 Task: Add an event with the title Coffee Meeting with Key Business Mentor, date '2023/12/23', time 8:30 AM to 10:30 AMand add a description: Staff Appreciation Day is a special occasion dedicated to recognizing and honoring the hard work, dedication, and contributions of the entire staff. It is a day to express gratitude and appreciation for their efforts in making the organization successful._x000D_
_x000D_
Select event color  Peacock . Add location for the event as: 321 Damrak, Amsterdam, Netherlands, logged in from the account softage.5@softage.netand send the event invitation to softage.3@softage.net and softage.4@softage.net. Set a reminder for the event Doesn't repeat
Action: Mouse moved to (37, 136)
Screenshot: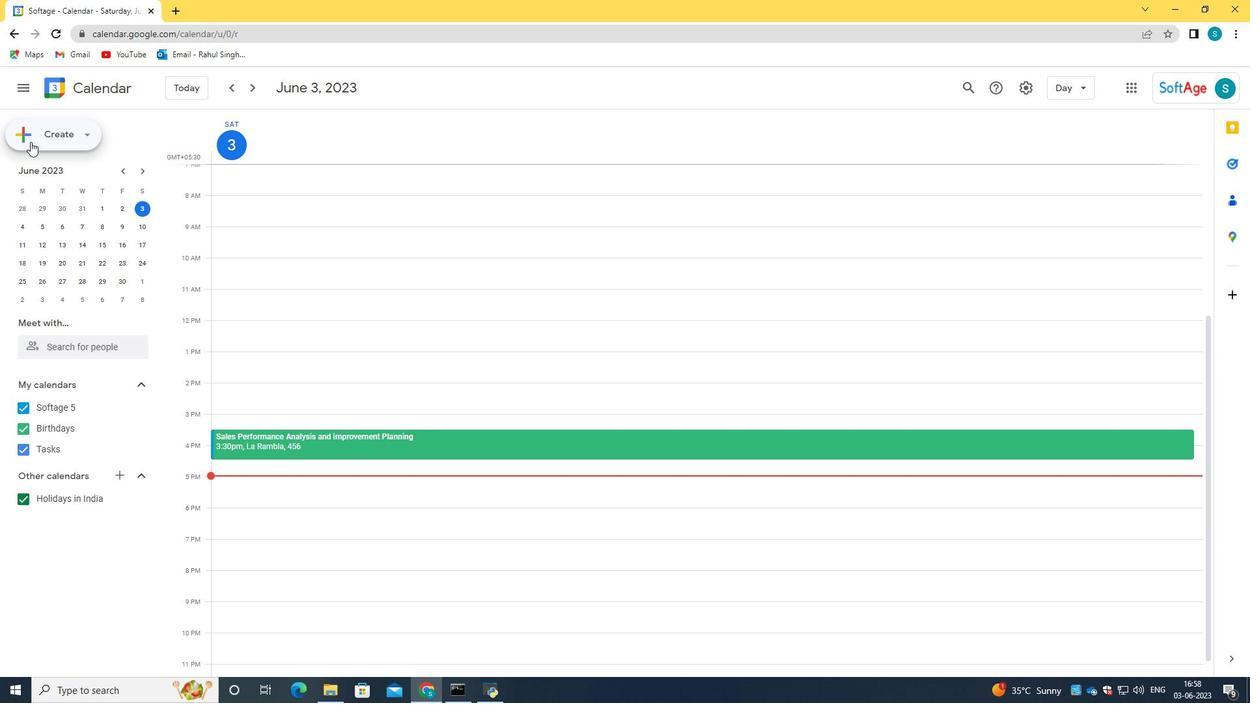 
Action: Mouse pressed left at (37, 136)
Screenshot: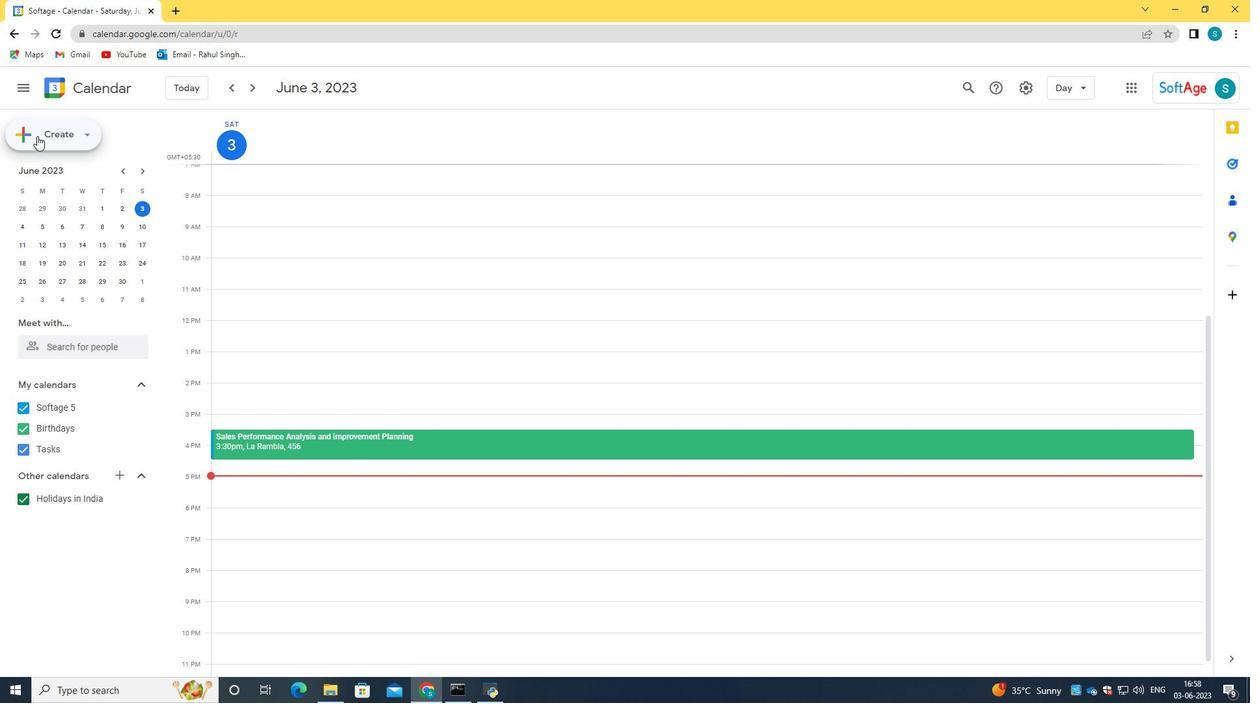 
Action: Mouse moved to (65, 179)
Screenshot: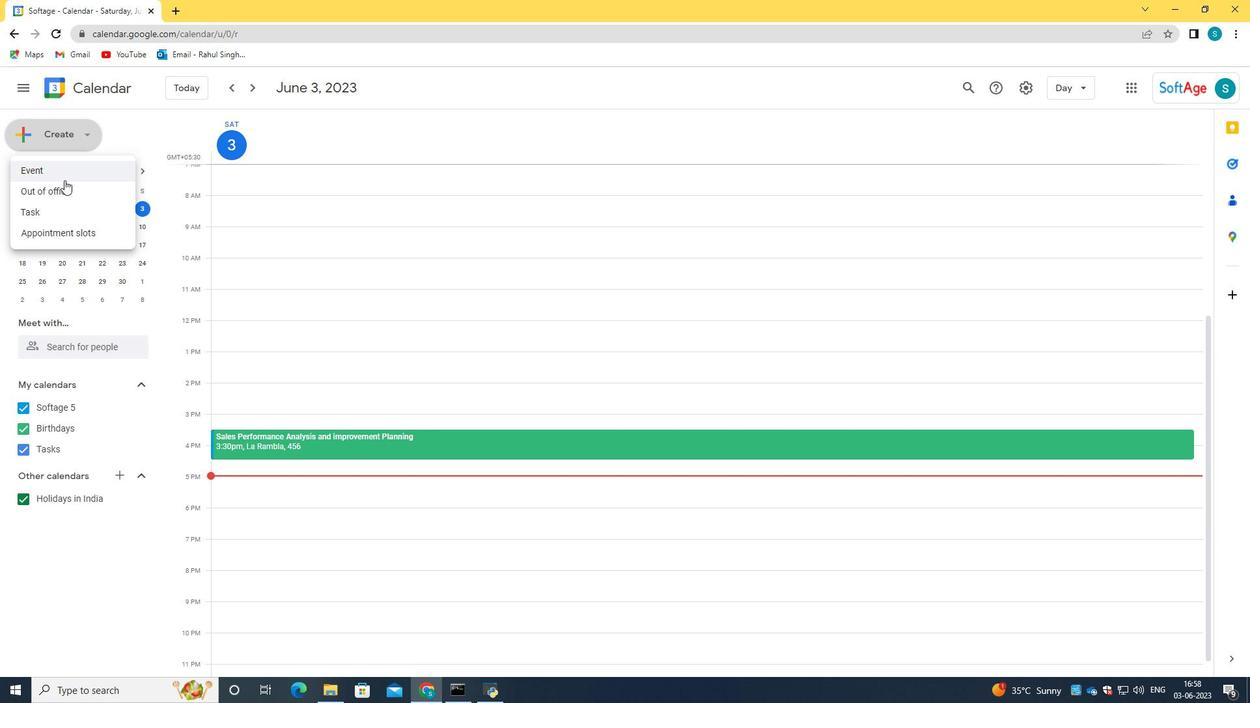 
Action: Mouse pressed left at (65, 179)
Screenshot: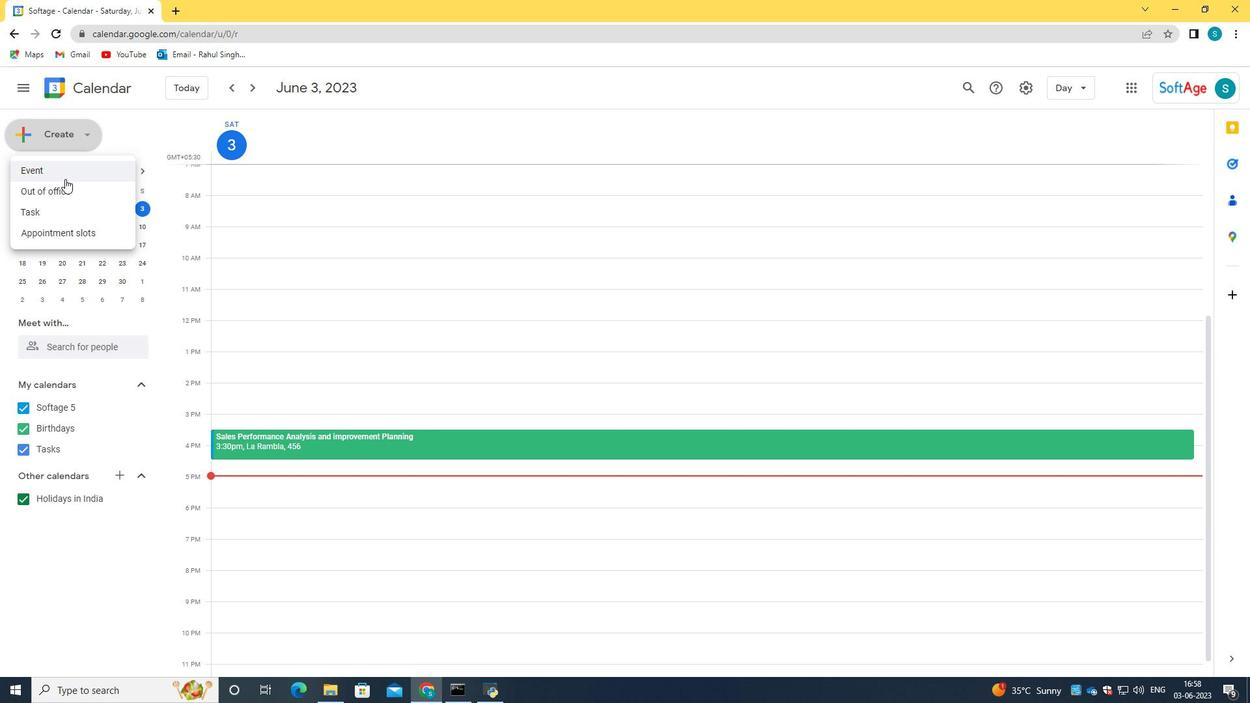 
Action: Mouse moved to (636, 250)
Screenshot: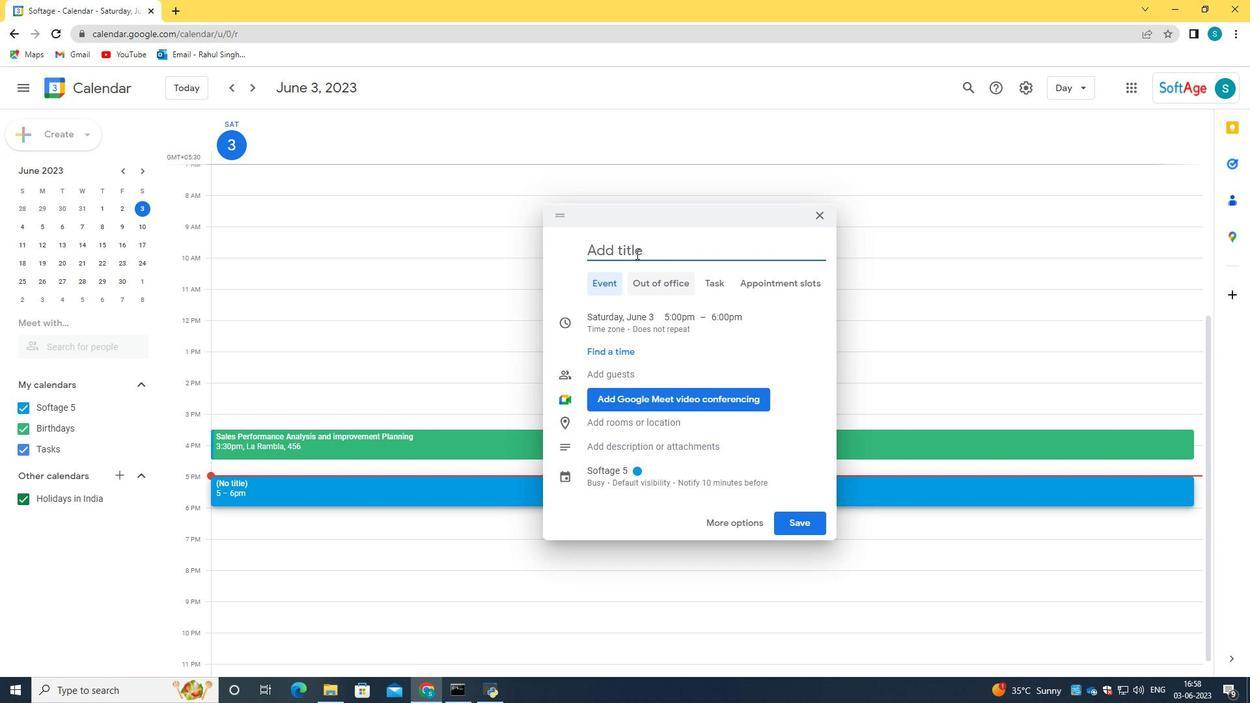 
Action: Mouse pressed left at (636, 250)
Screenshot: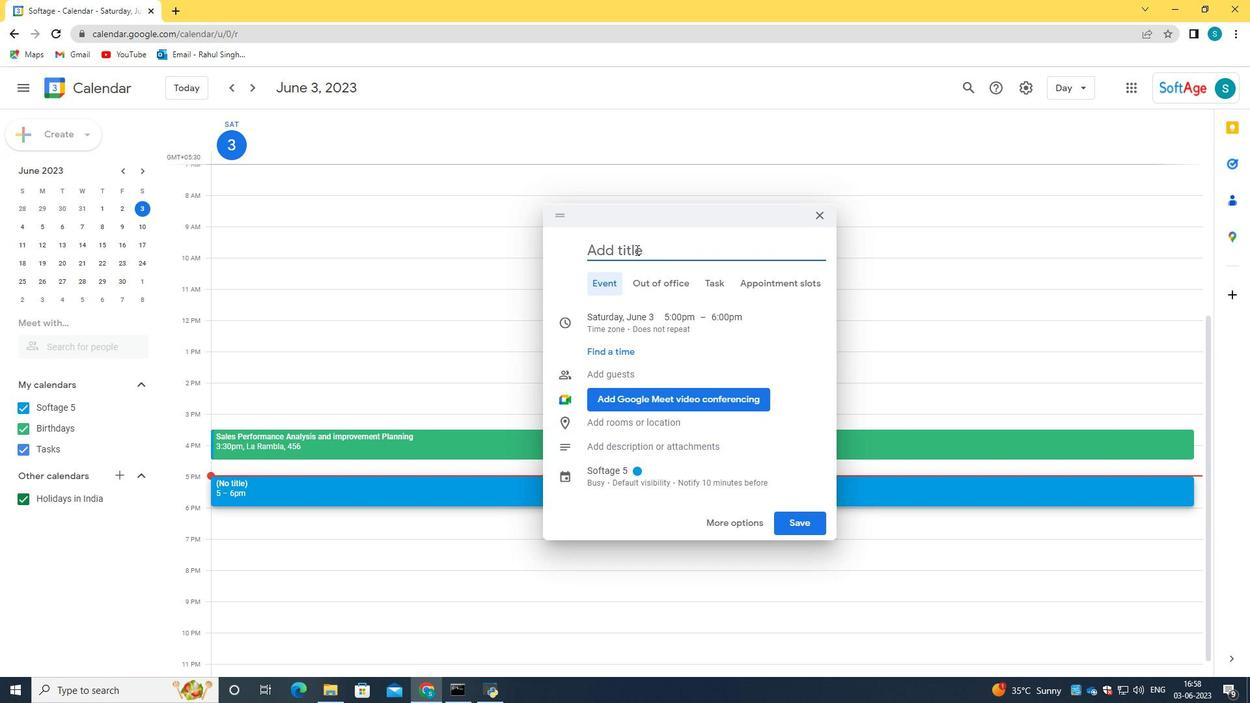 
Action: Key pressed <Key.caps_lock>C<Key.caps_lock>offee<Key.space><Key.caps_lock>M<Key.caps_lock>eeting<Key.space>with<Key.space>key<Key.space><Key.caps_lock>B<Key.caps_lock>usiness<Key.space><Key.caps_lock>M<Key.caps_lock>entor,<Key.backspace>
Screenshot: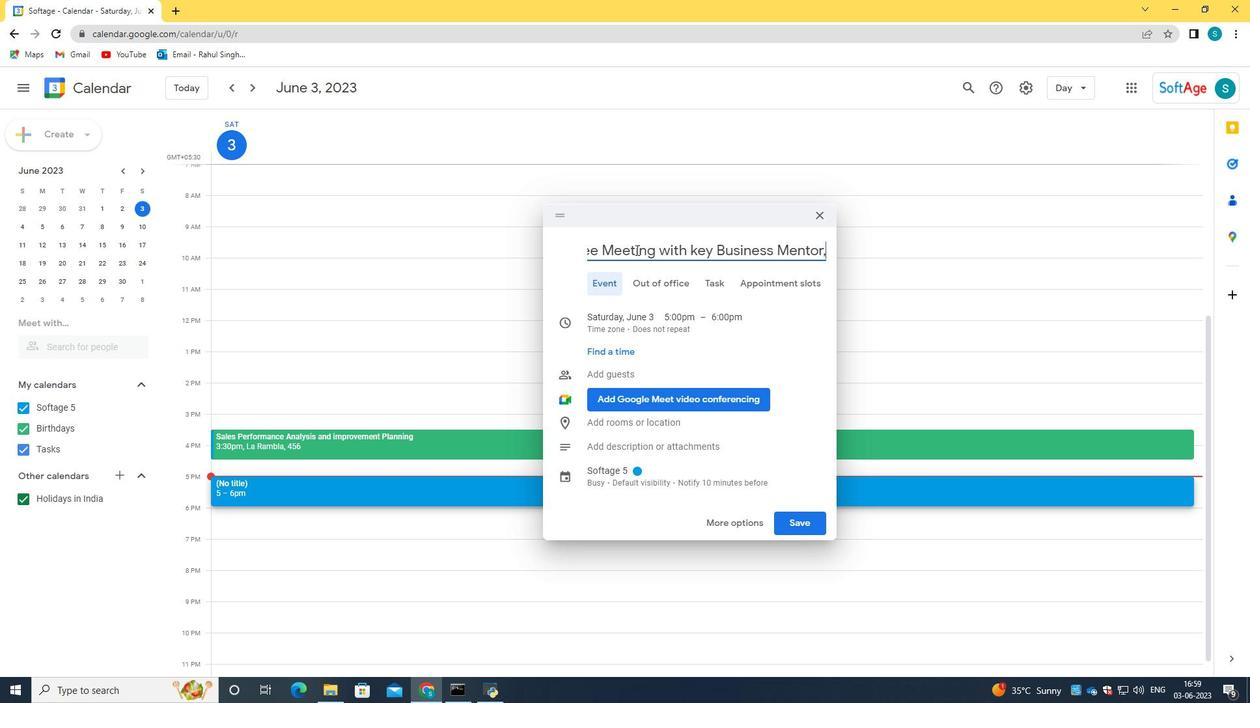 
Action: Mouse moved to (735, 522)
Screenshot: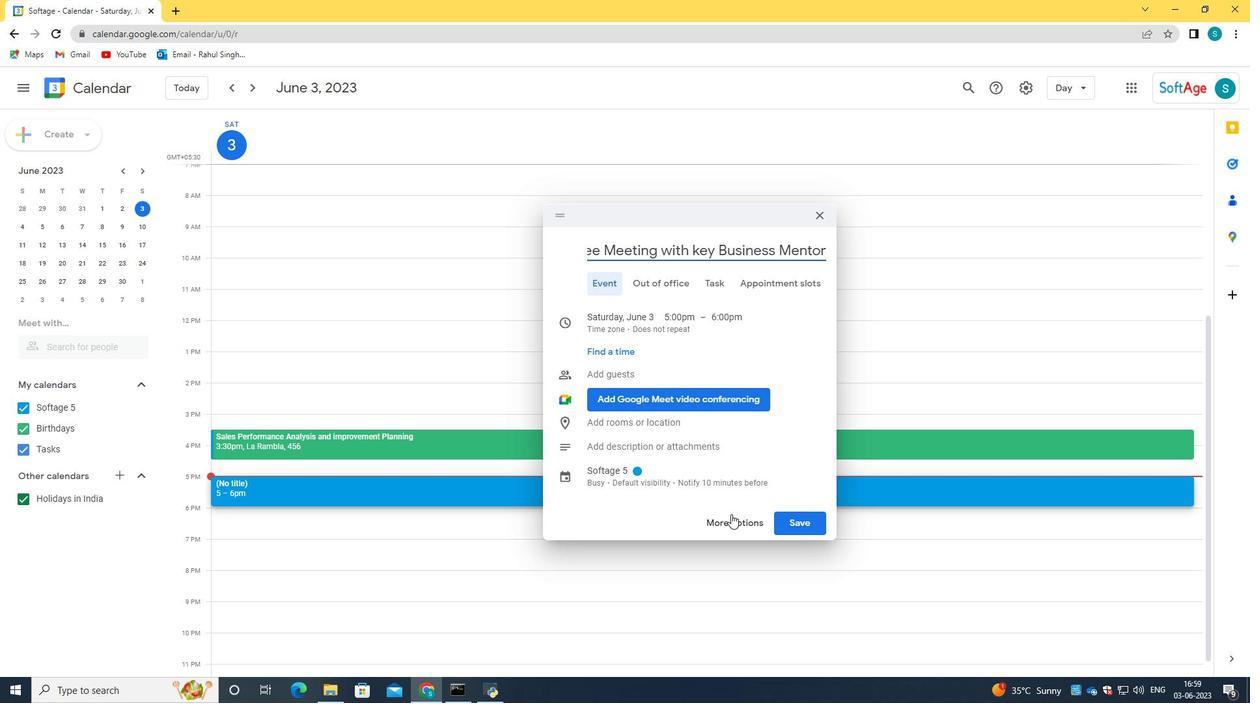 
Action: Mouse pressed left at (735, 522)
Screenshot: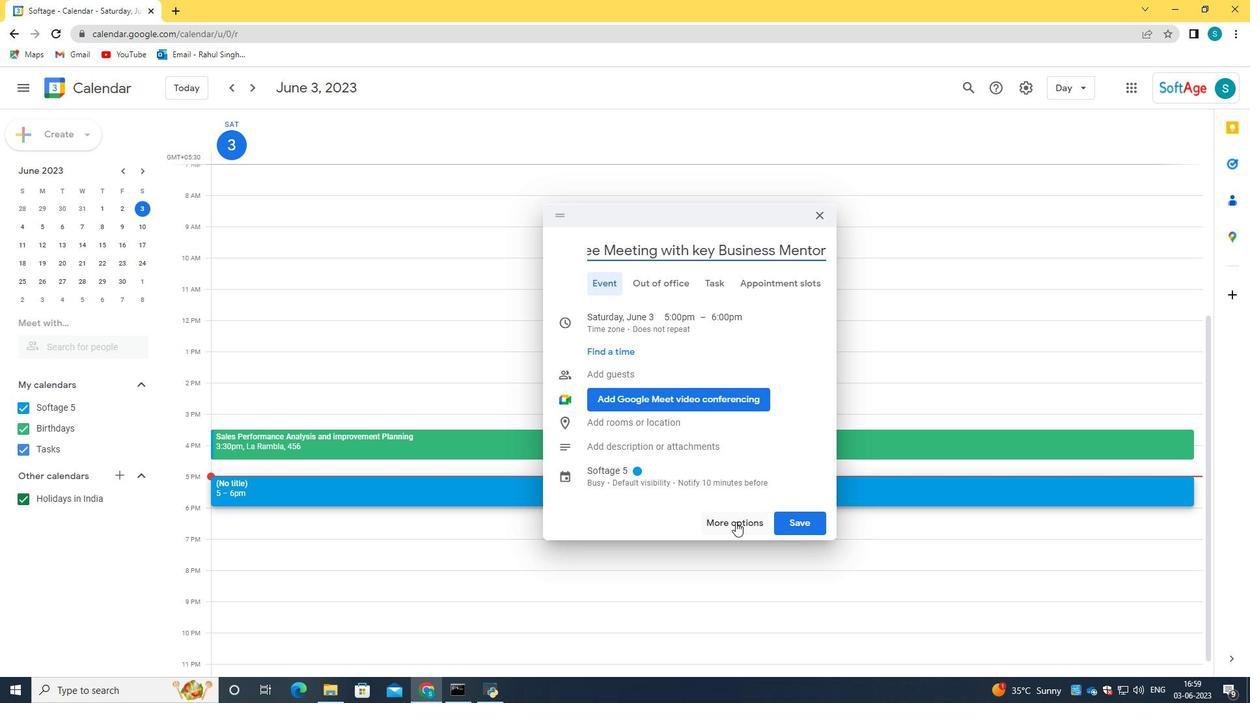 
Action: Mouse moved to (83, 130)
Screenshot: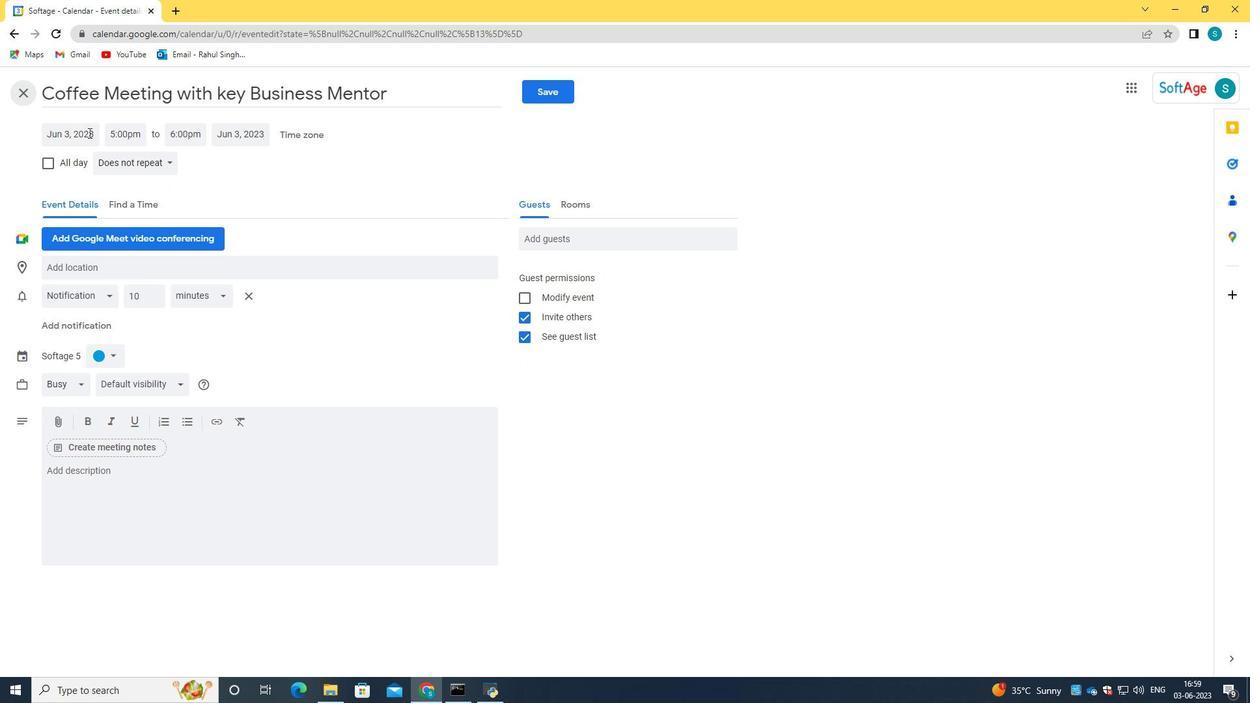 
Action: Mouse pressed left at (83, 130)
Screenshot: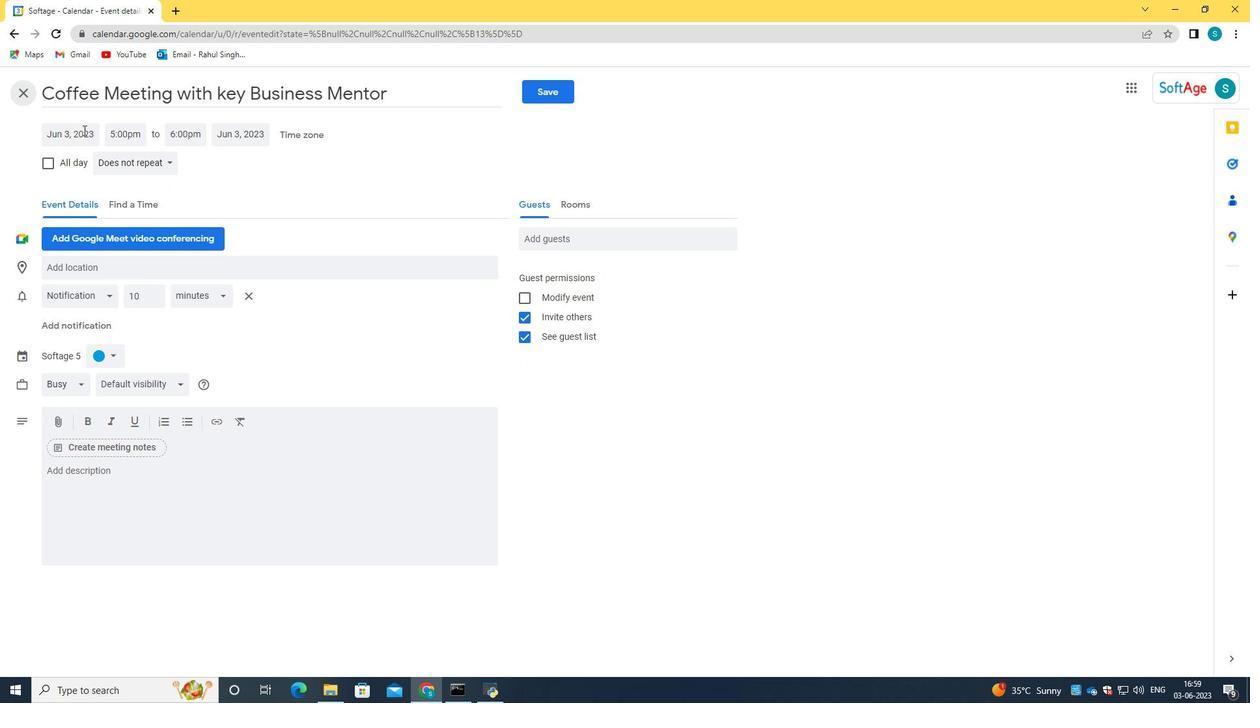 
Action: Key pressed 2023/12/23<Key.tab>08<Key.shift_r>:30am<Key.tab>10<Key.shift_r>:30<Key.space>am
Screenshot: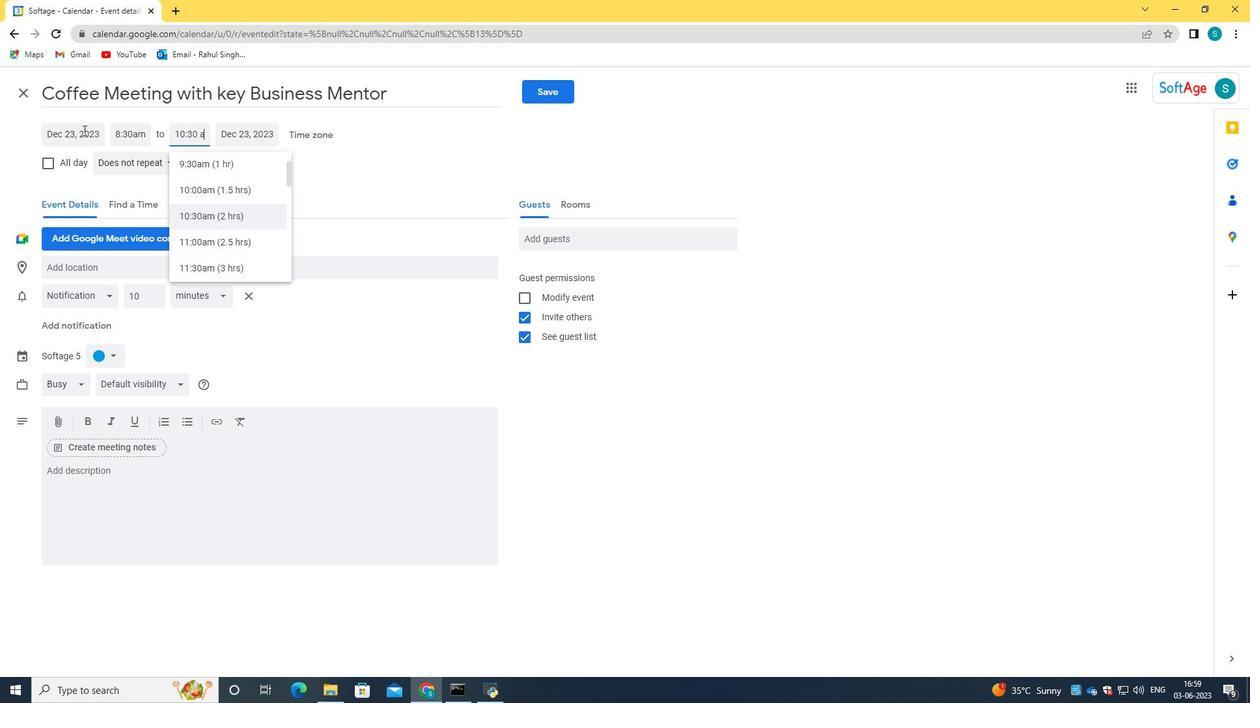 
Action: Mouse moved to (215, 223)
Screenshot: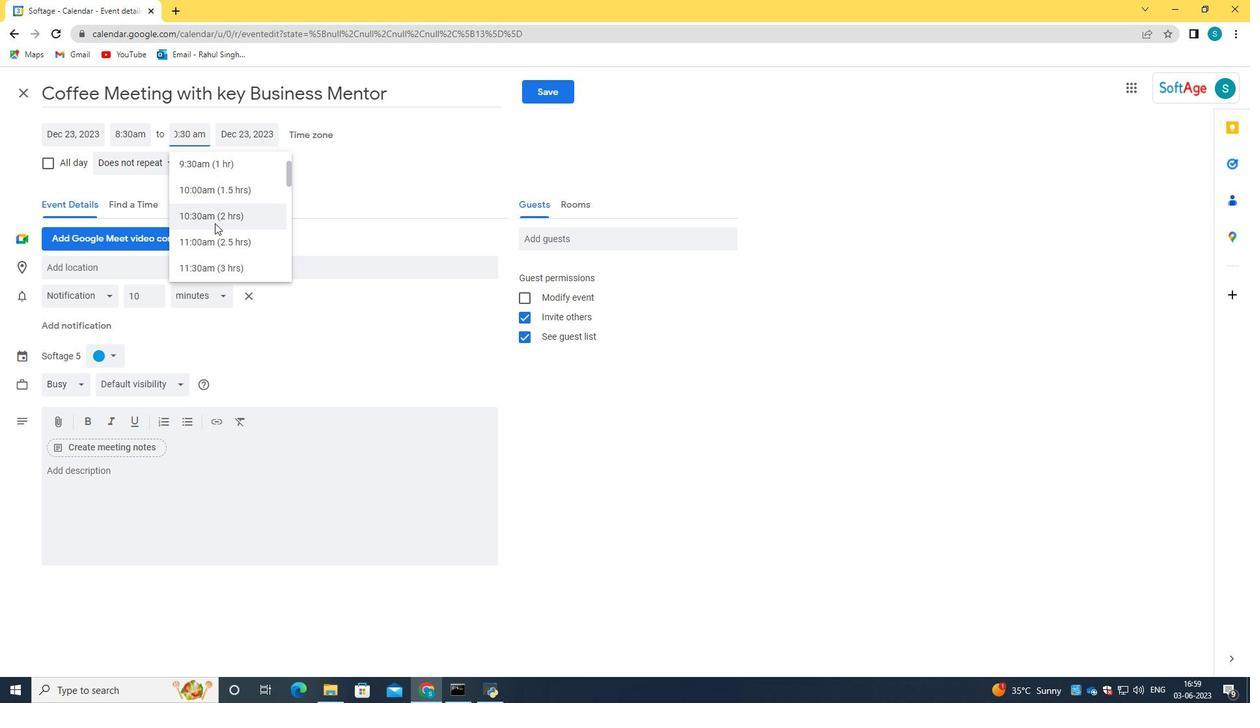 
Action: Mouse pressed left at (215, 223)
Screenshot: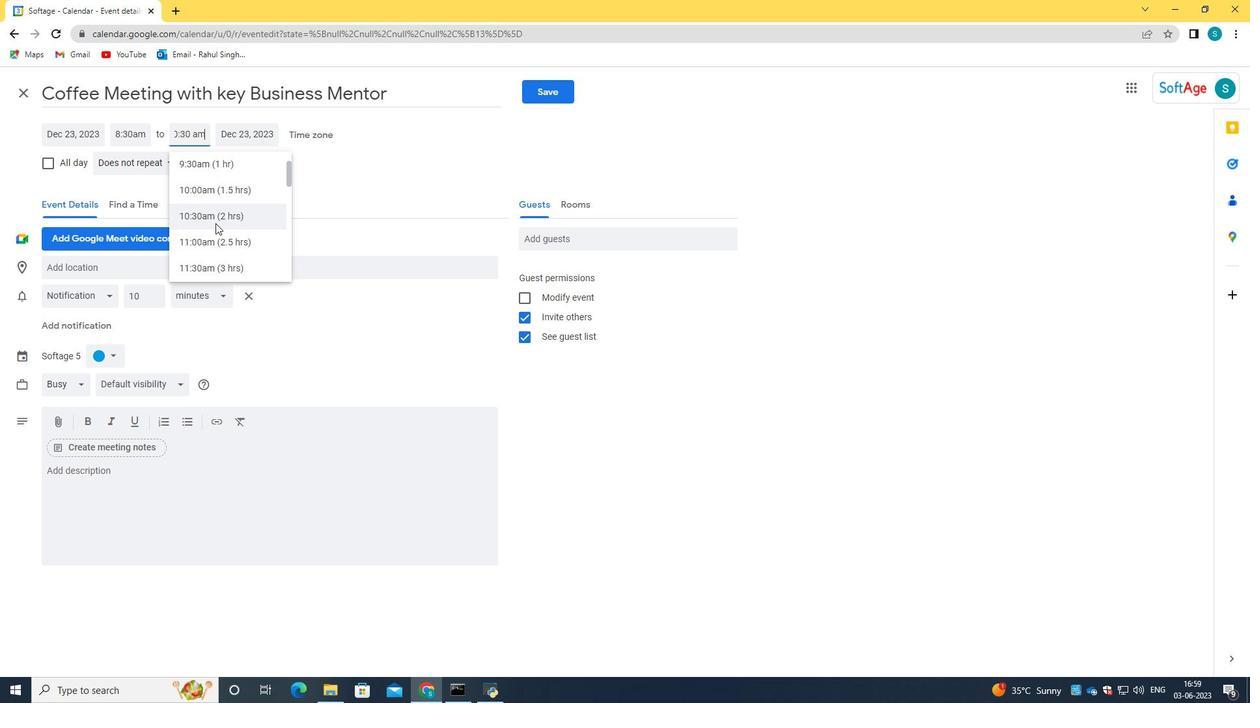 
Action: Mouse moved to (213, 492)
Screenshot: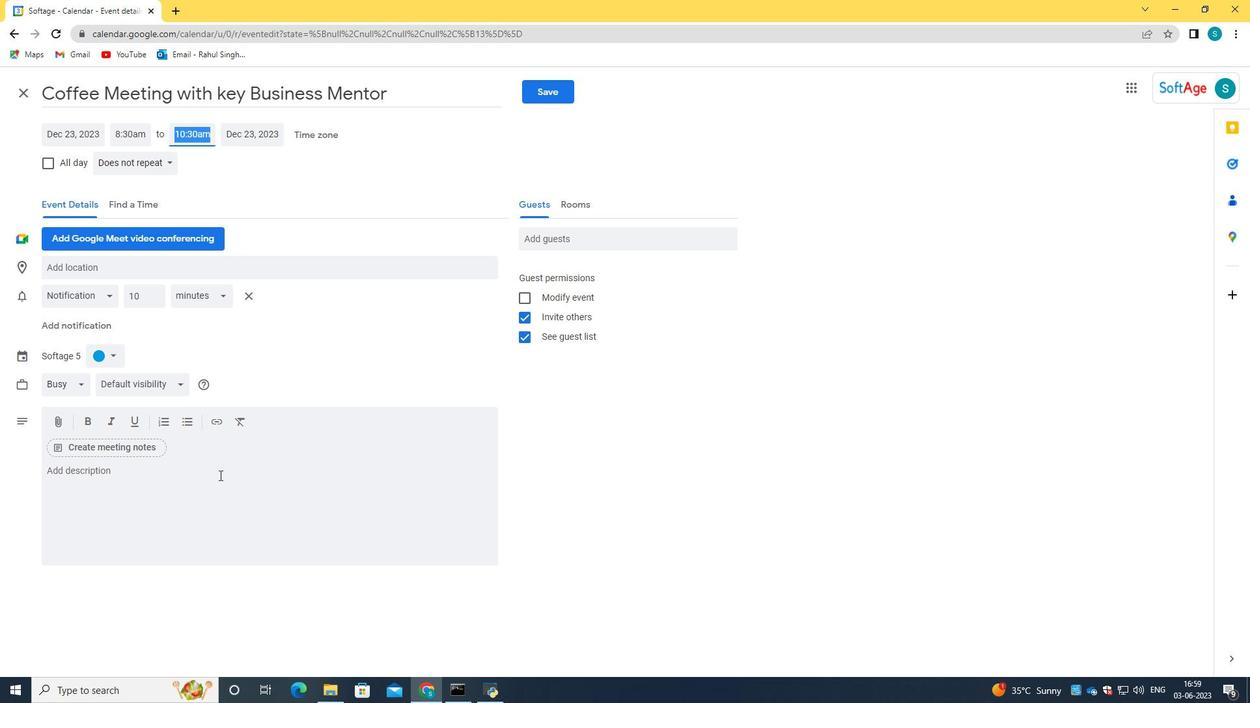 
Action: Mouse pressed left at (213, 492)
Screenshot: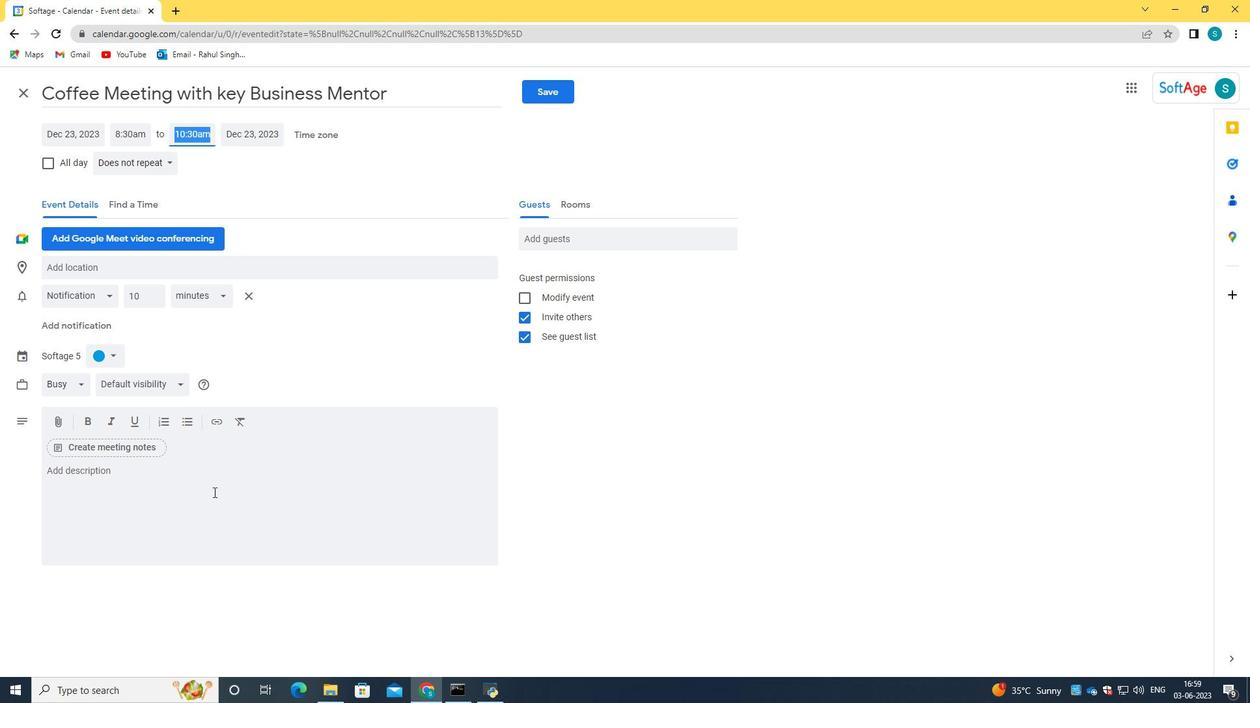 
Action: Key pressed <Key.caps_lock>S<Key.caps_lock>tagfg<Key.backspace><Key.backspace><Key.backspace>ff<Key.space>a<Key.backspace><Key.caps_lock>A<Key.caps_lock>ppreciation<Key.space><Key.caps_lock>D<Key.caps_lock>ay<Key.space>is<Key.space>a<Key.space>special<Key.space>occasion<Key.space>dedicated<Key.space>to<Key.space>recognizing<Key.space>and<Key.space>honoring<Key.space><Key.backspace><Key.backspace><Key.backspace><Key.backspace><Key.backspace>ring<Key.space>the<Key.backspace>e<Key.space>hard<Key.space>work,<Key.space>dedication,<Key.space>and<Key.space>contributin<Key.backspace>ons<Key.space>of<Key.space>the<Key.space>entire<Key.space>staff.<Key.space><Key.caps_lock>I<Key.caps_lock>t<Key.space>is<Key.space>a<Key.space>day<Key.space>to<Key.space>express<Key.space>gratitusd<Key.backspace><Key.backspace>de<Key.space>and<Key.space>appreciation<Key.space>for<Key.space>thie<Key.backspace><Key.backspace>eir<Key.space>efforts<Key.space>in<Key.space>making<Key.space>the<Key.space>organization<Key.space><Key.caps_lock><Key.caps_lock>successful.
Screenshot: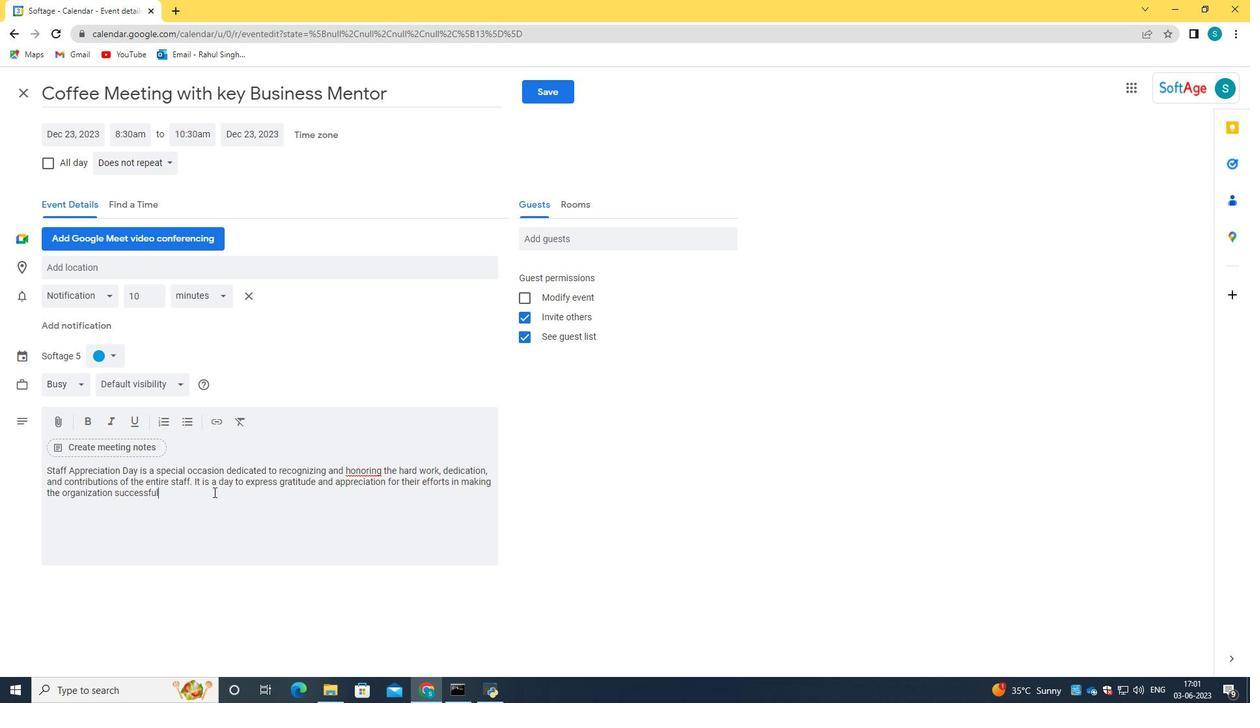 
Action: Mouse moved to (97, 353)
Screenshot: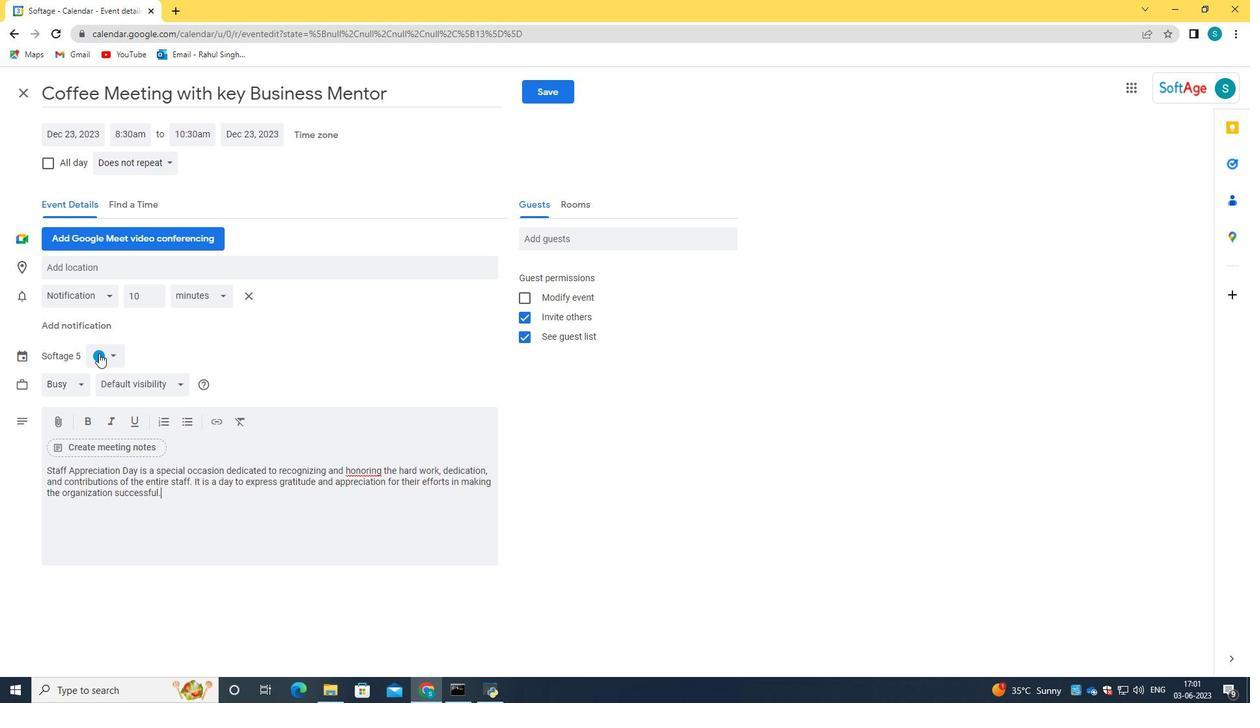 
Action: Mouse pressed left at (97, 353)
Screenshot: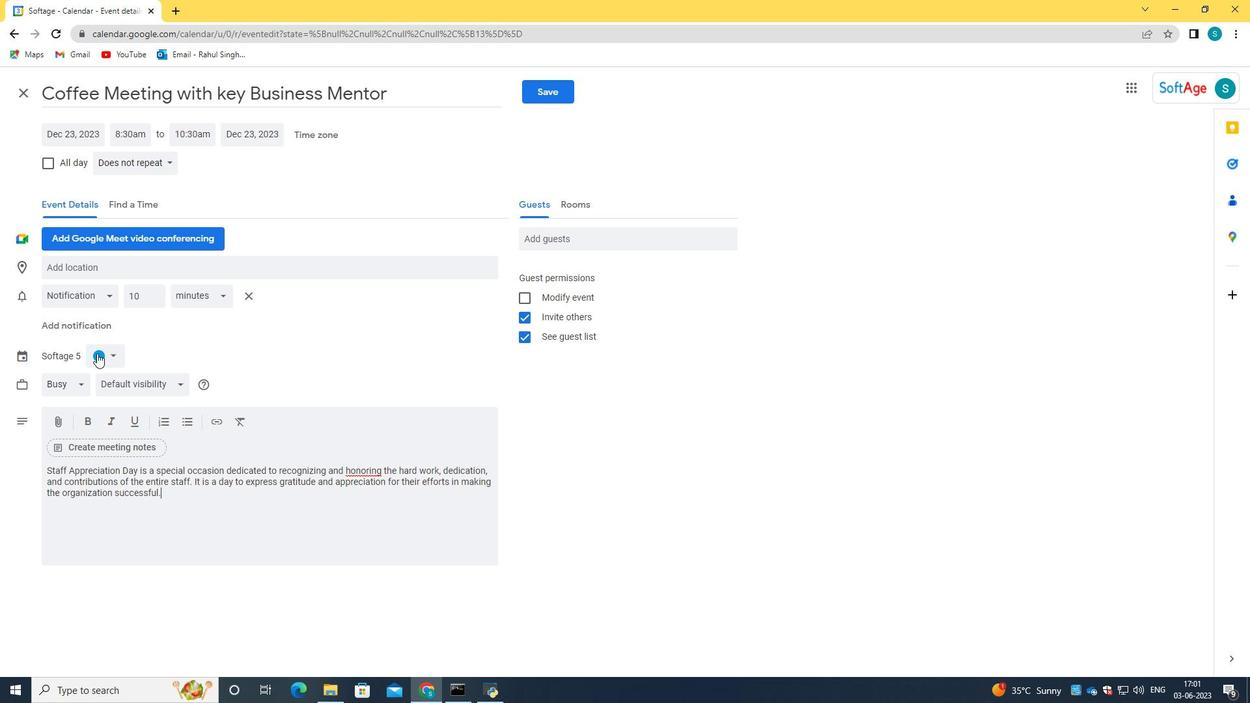 
Action: Mouse moved to (98, 406)
Screenshot: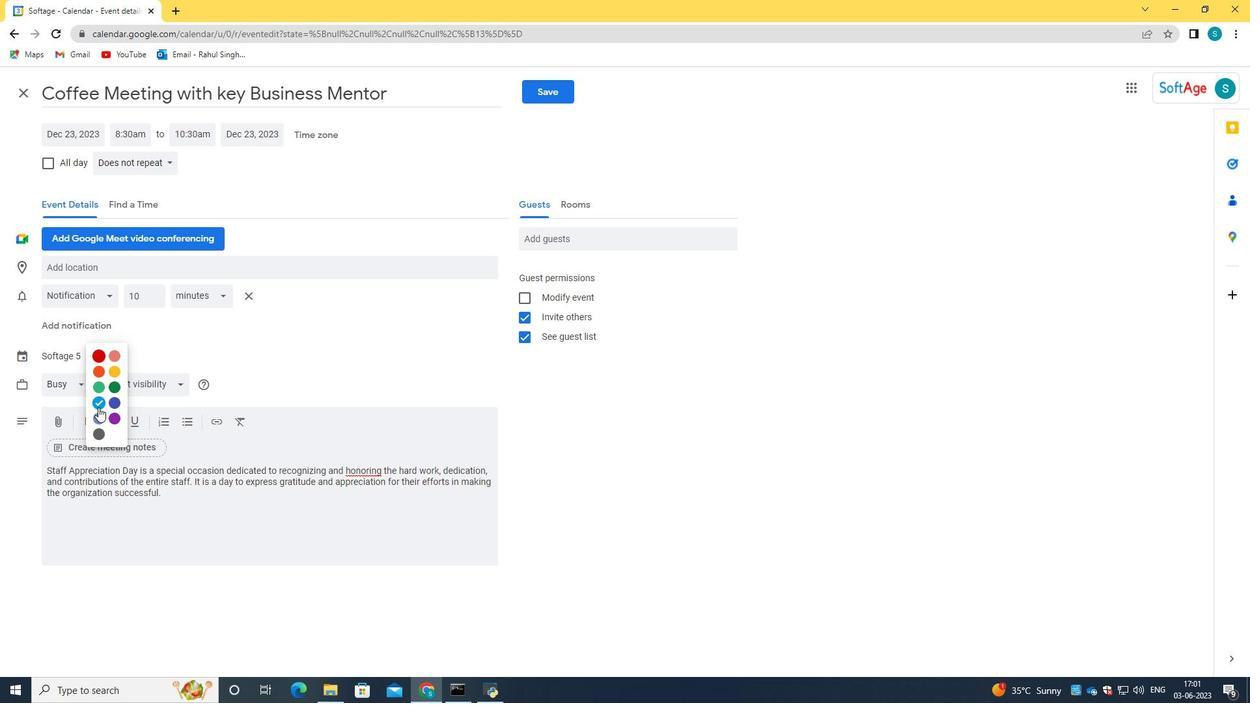 
Action: Mouse pressed left at (98, 406)
Screenshot: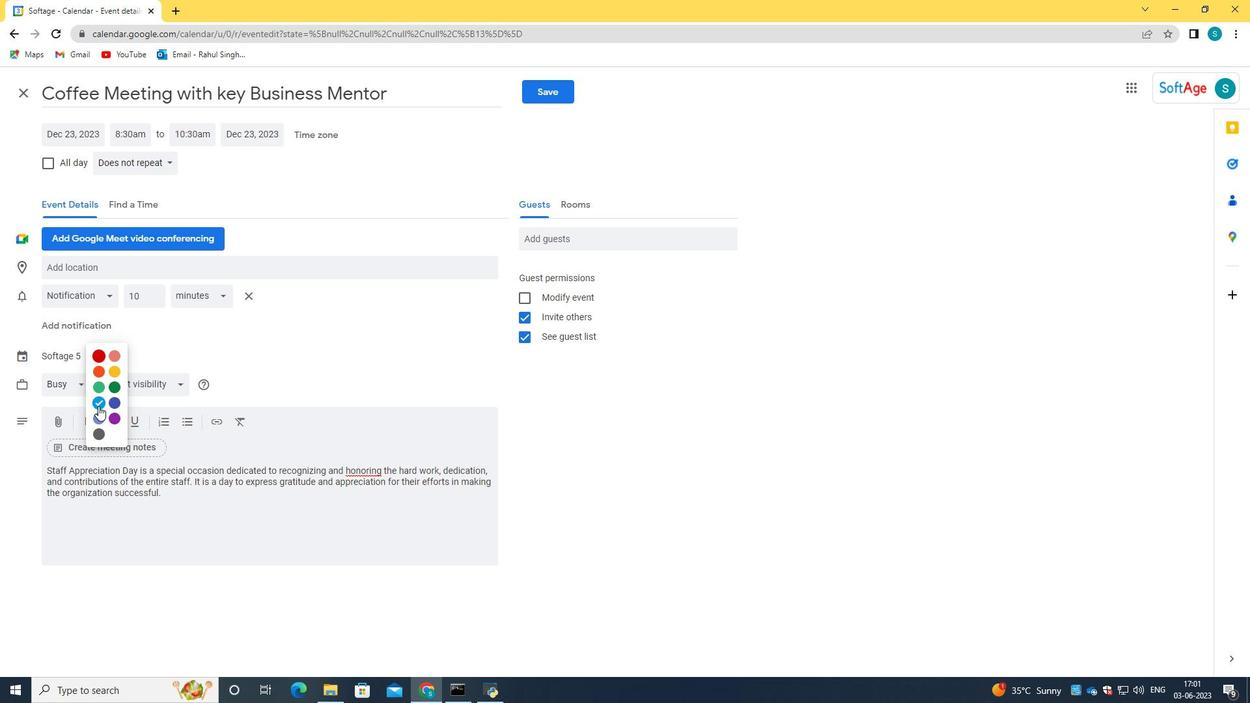 
Action: Mouse moved to (138, 275)
Screenshot: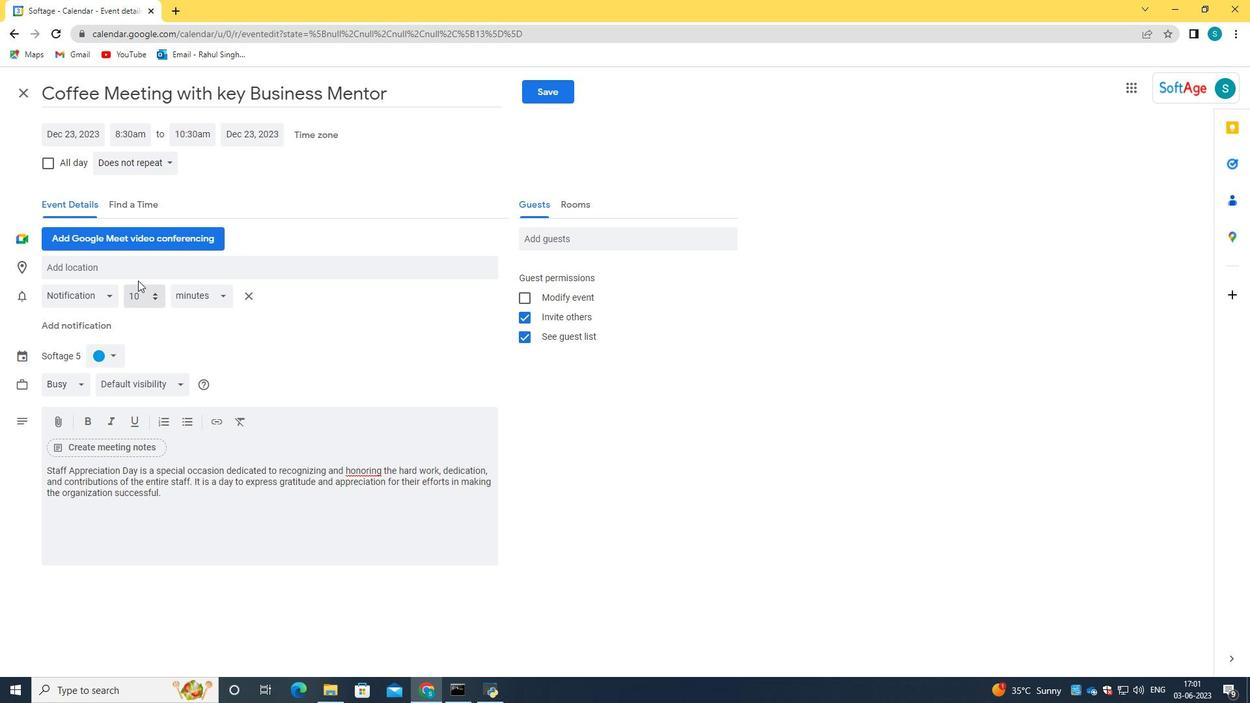 
Action: Mouse pressed left at (138, 275)
Screenshot: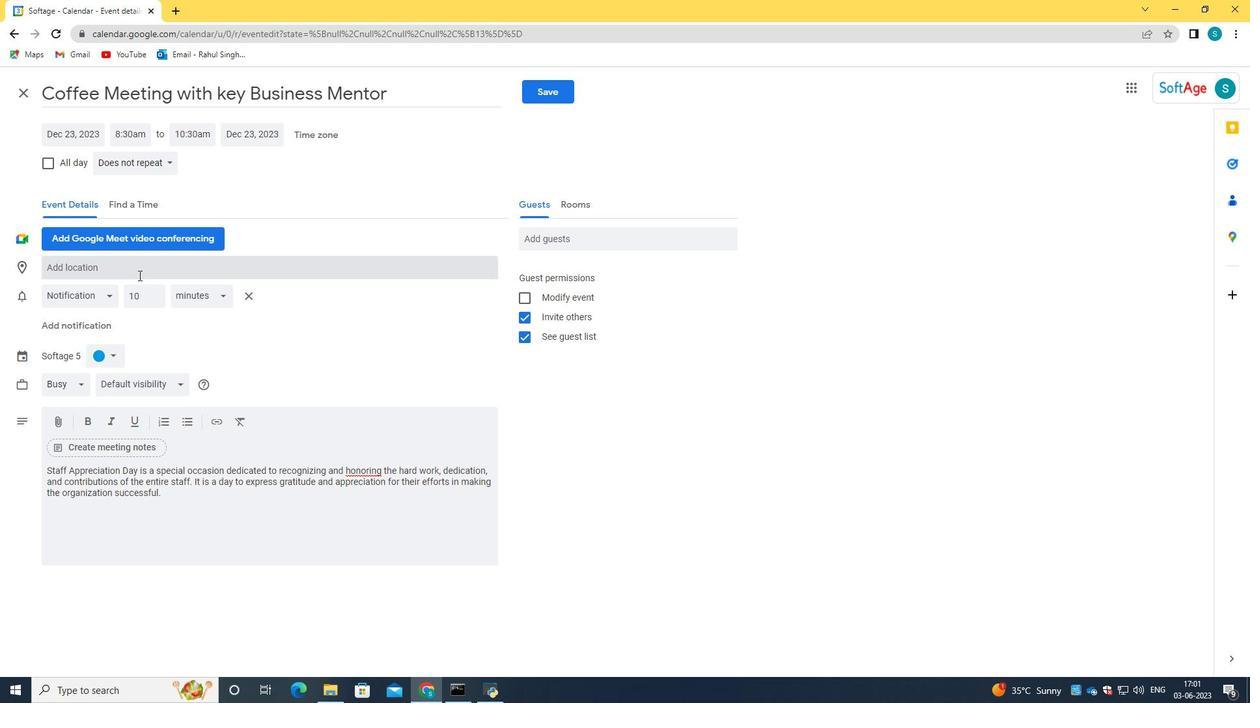 
Action: Key pressed 321<Key.space><Key.caps_lock>D<Key.caps_lock>amrak,<Key.space><Key.caps_lock>A<Key.caps_lock>msterdam,<Key.space><Key.caps_lock>N<Key.caps_lock>etharlands
Screenshot: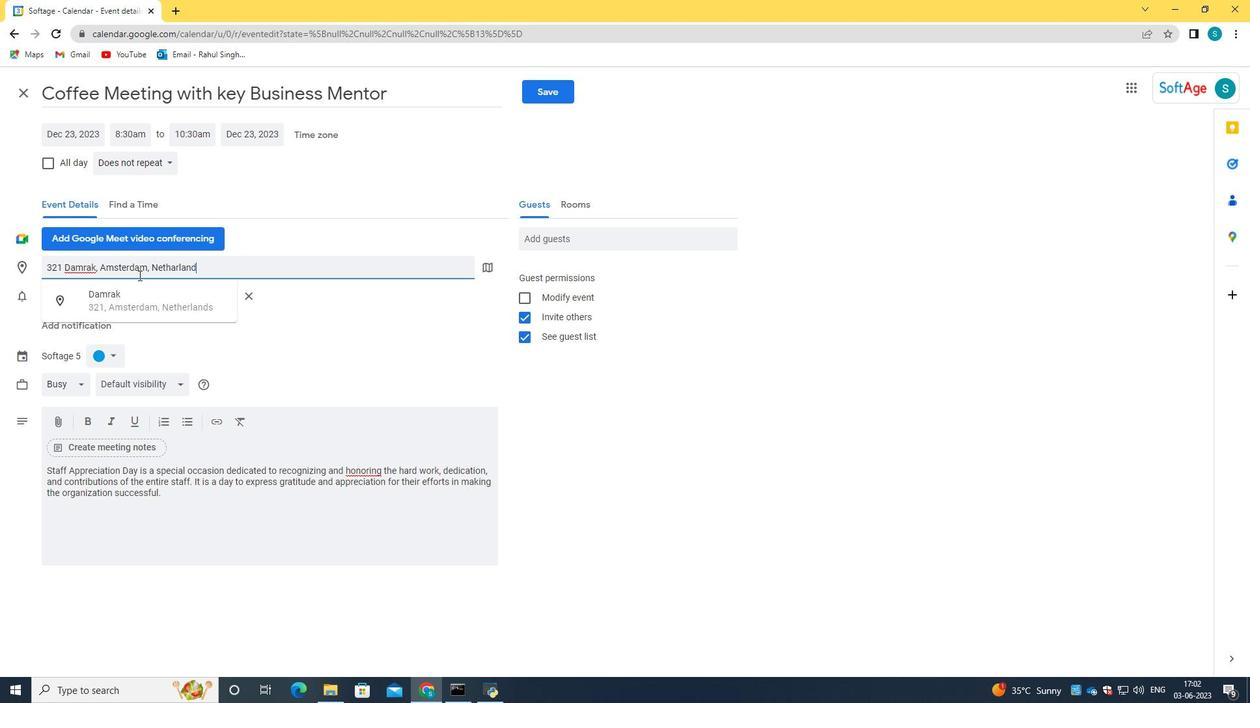 
Action: Mouse moved to (162, 307)
Screenshot: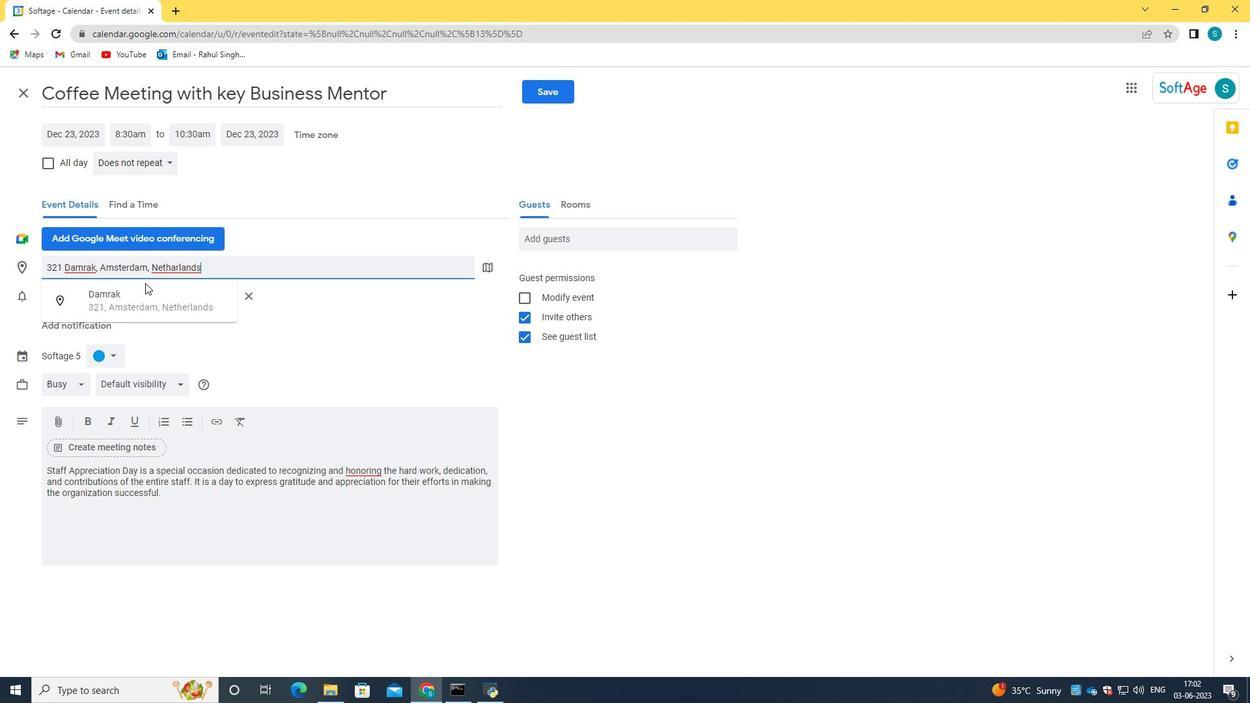 
Action: Mouse pressed left at (162, 307)
Screenshot: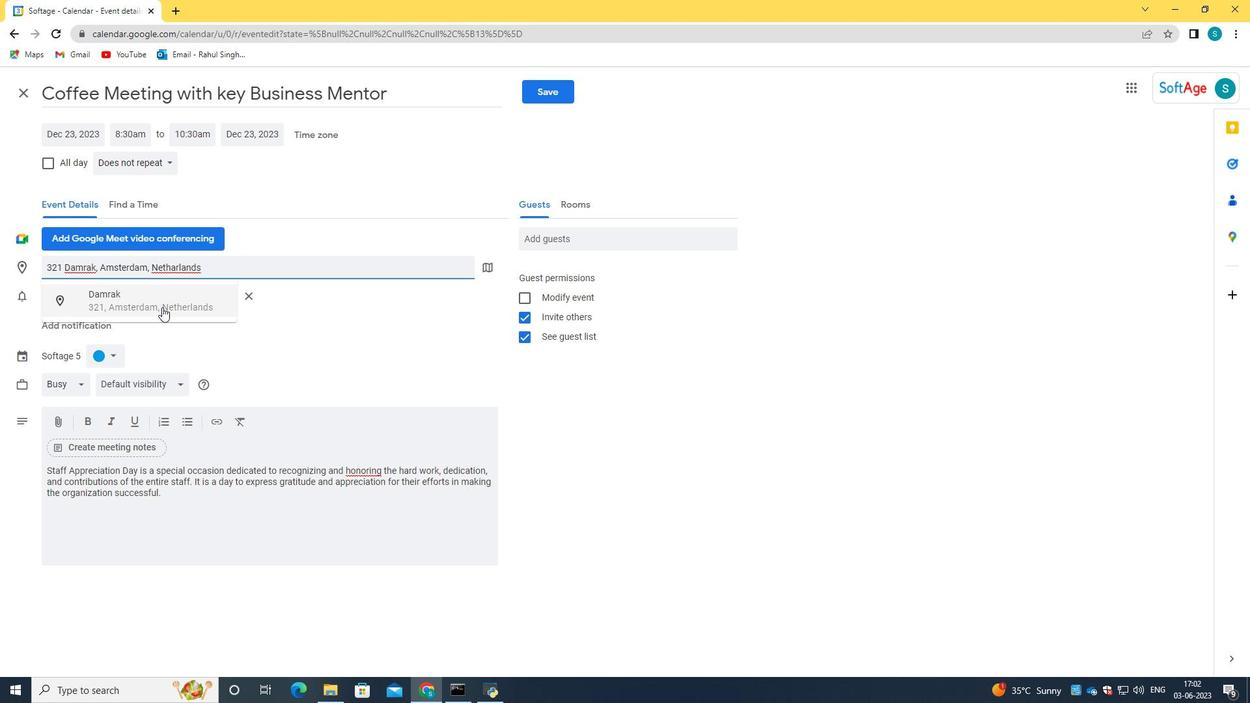 
Action: Mouse moved to (584, 244)
Screenshot: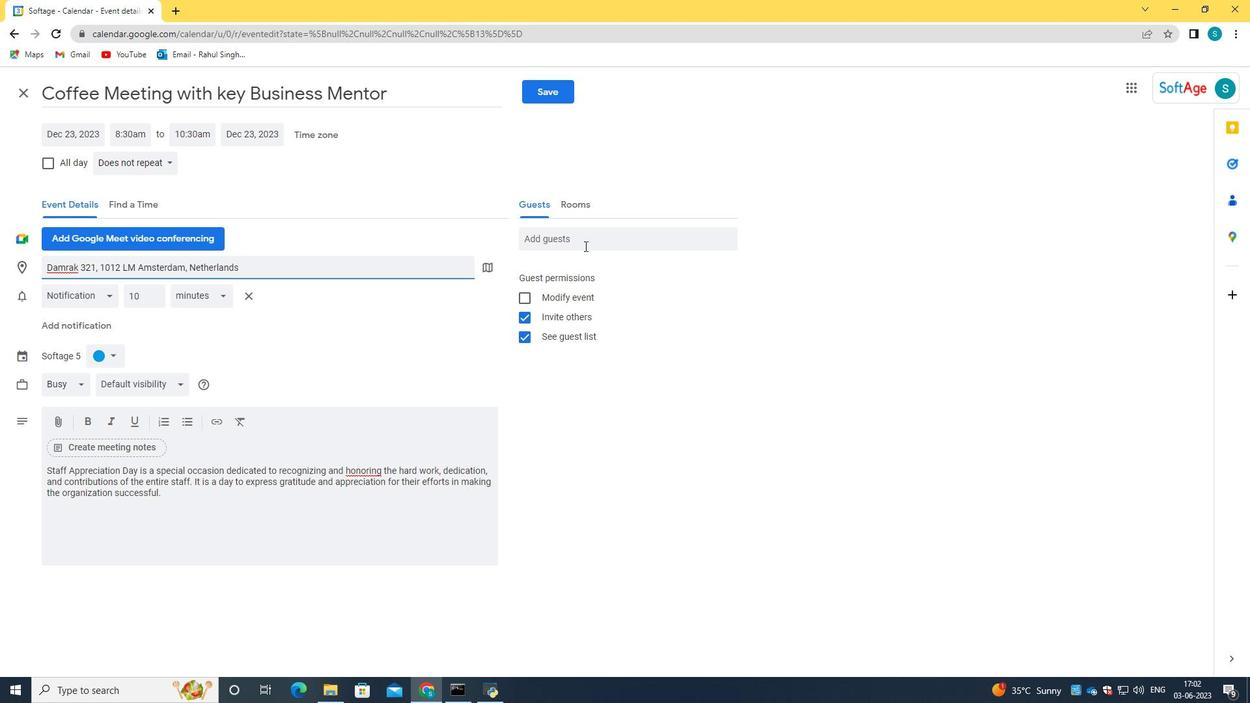 
Action: Mouse pressed left at (584, 244)
Screenshot: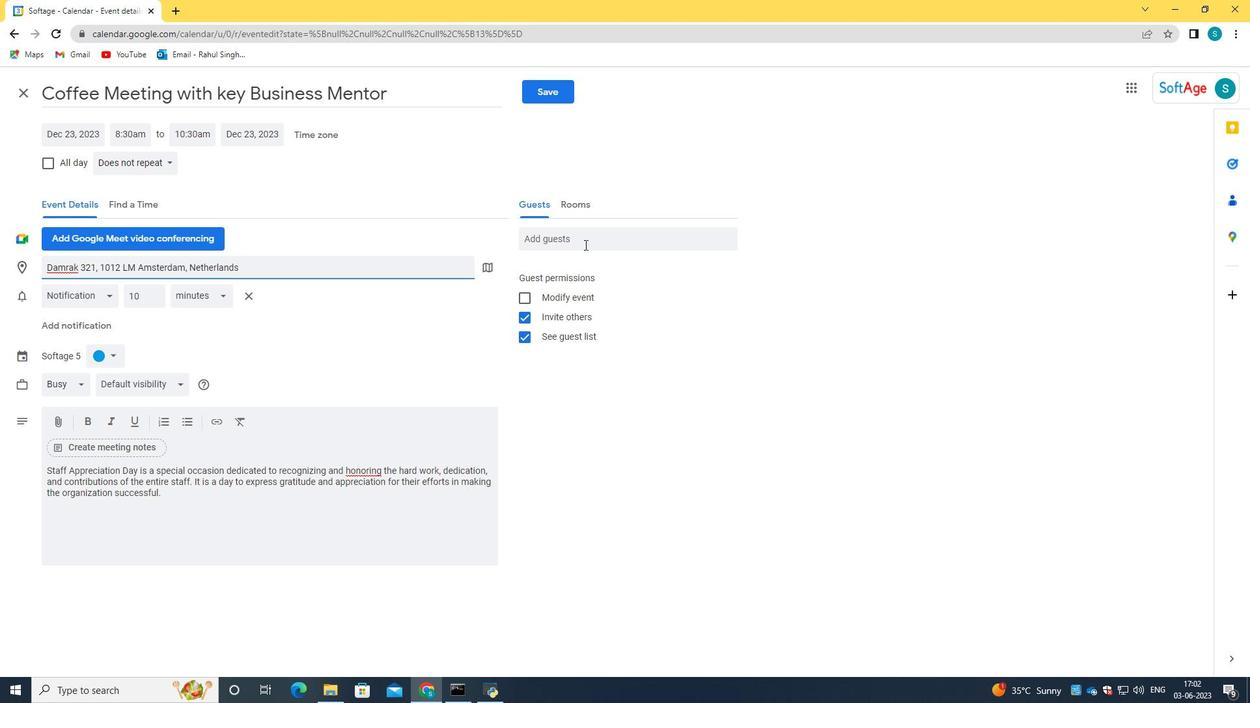 
Action: Key pressed softage.3<Key.shift>@softage.net<Key.tab>softage.4<Key.shift>@sooftage.net
Screenshot: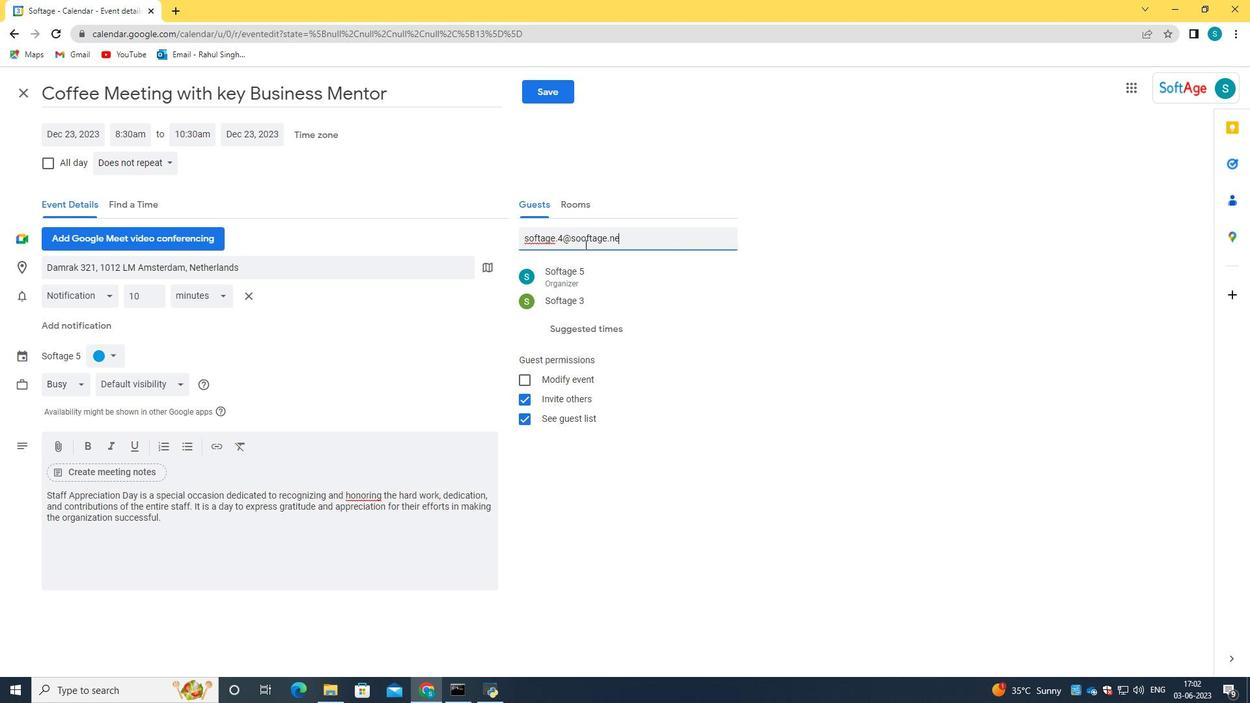 
Action: Mouse moved to (623, 279)
Screenshot: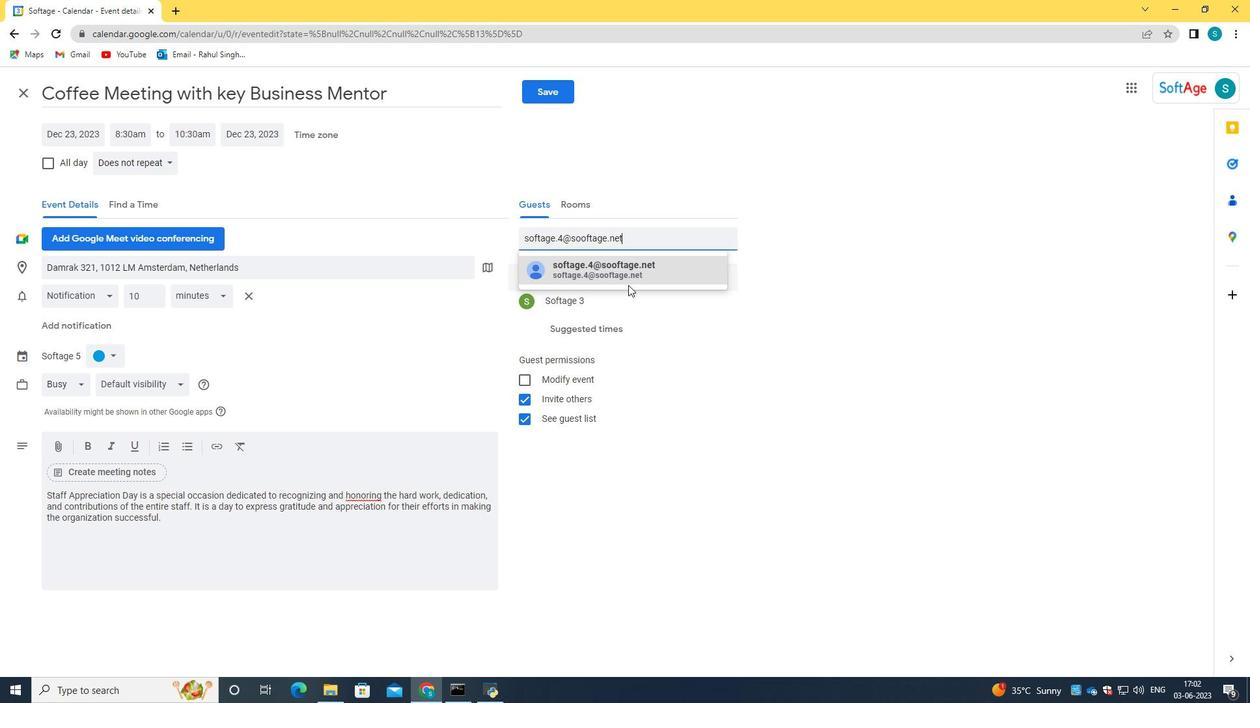 
Action: Mouse pressed left at (623, 279)
Screenshot: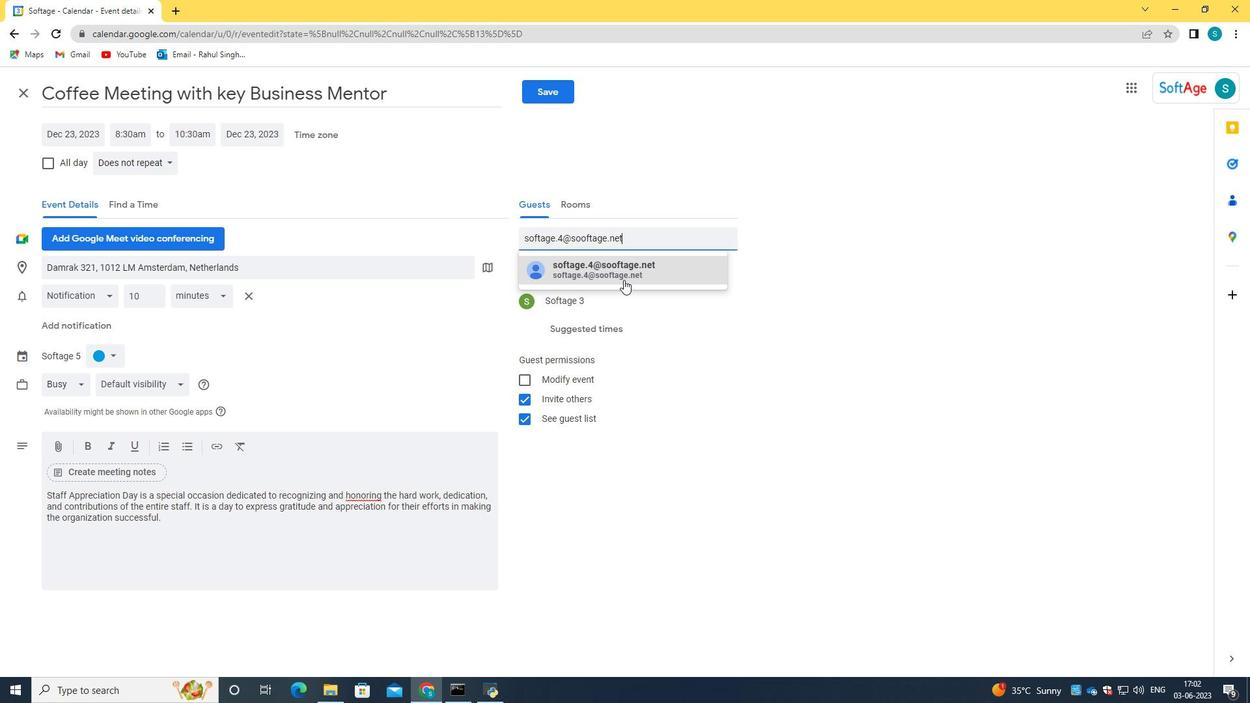 
Action: Mouse moved to (715, 322)
Screenshot: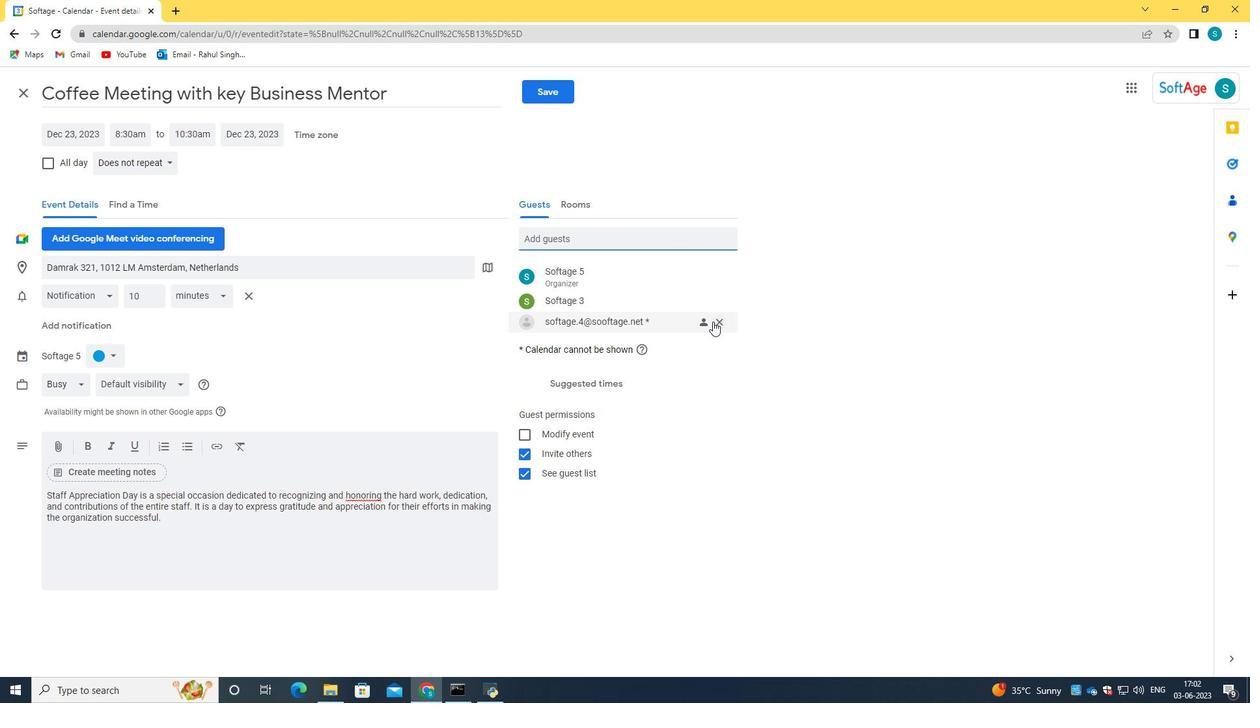 
Action: Mouse pressed left at (715, 322)
Screenshot: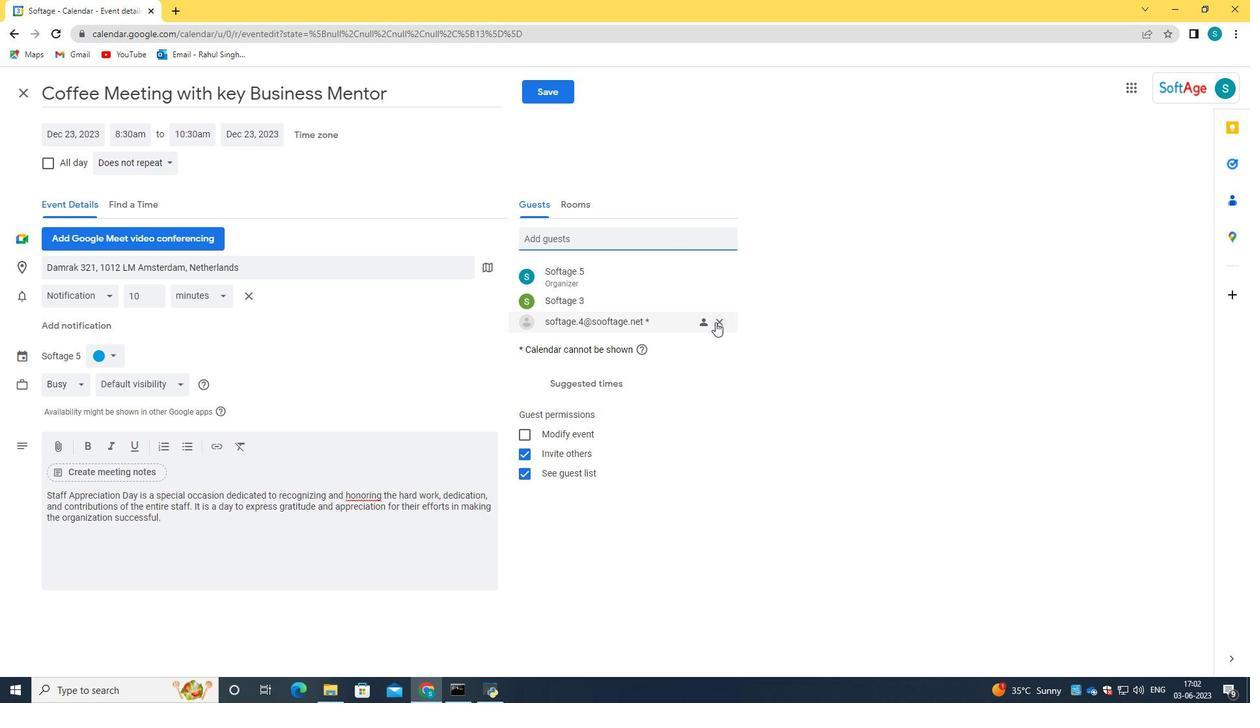 
Action: Mouse moved to (580, 237)
Screenshot: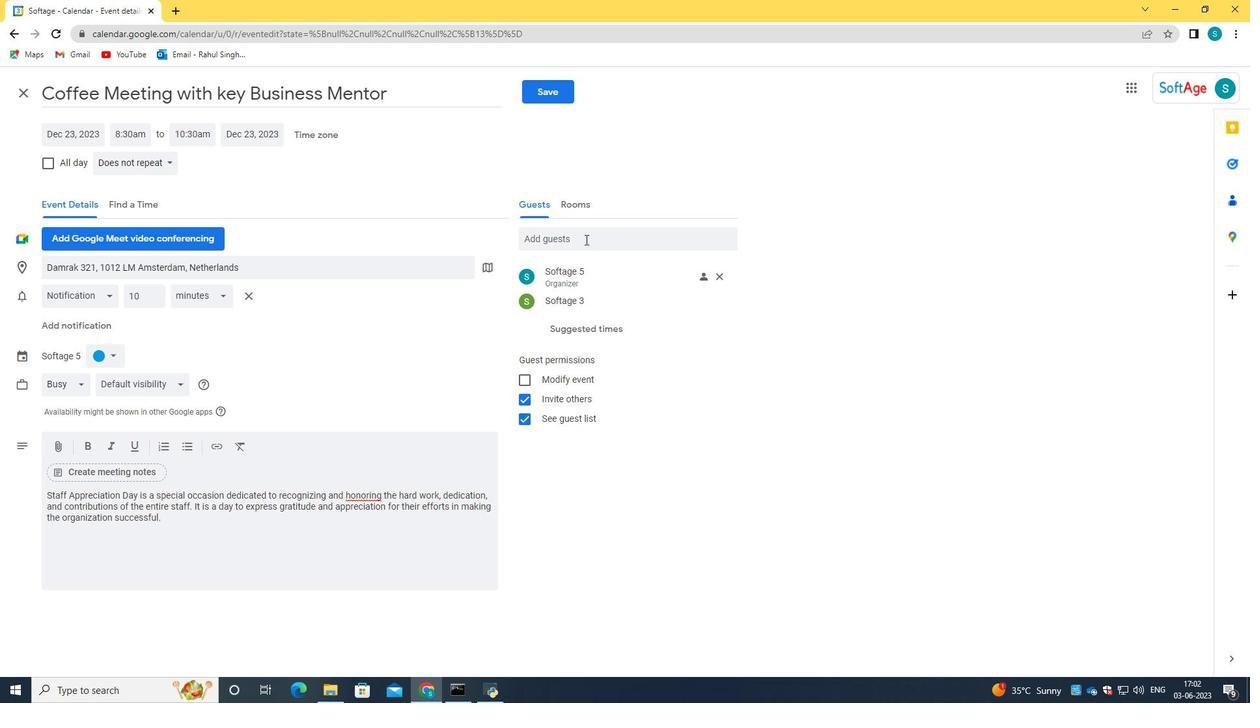 
Action: Mouse pressed left at (580, 237)
Screenshot: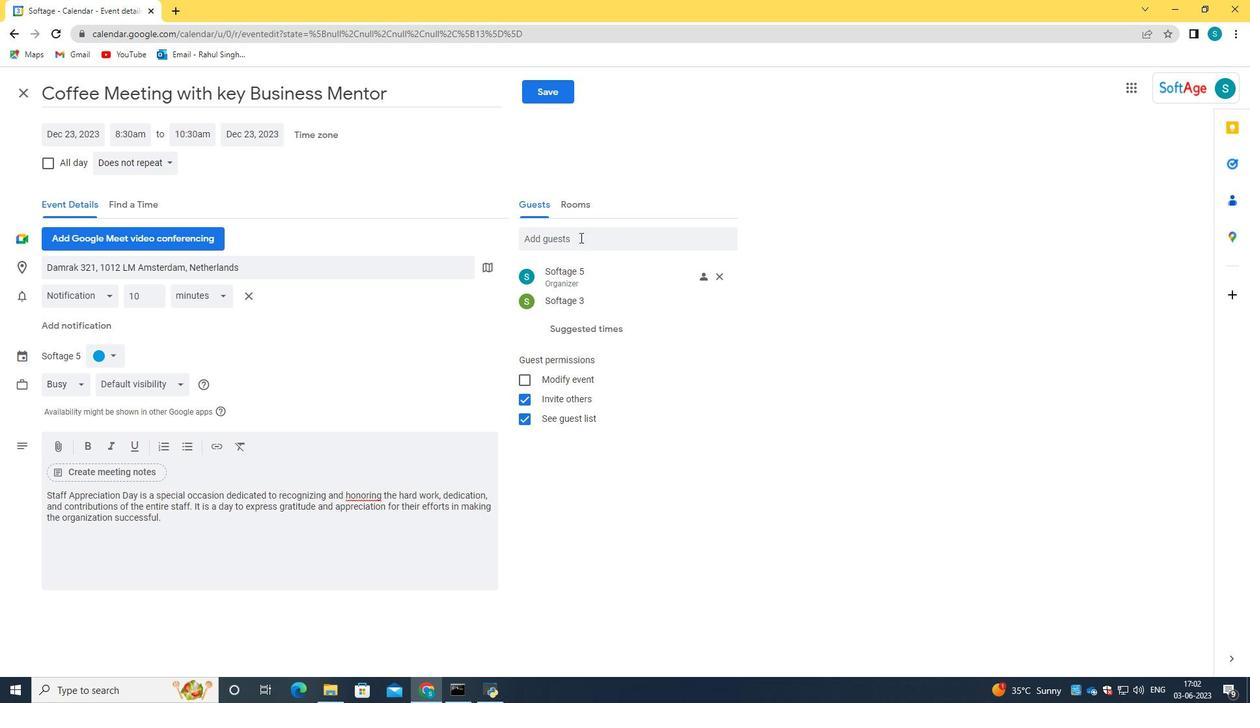 
Action: Key pressed softage.4<Key.shift>@softage.net
Screenshot: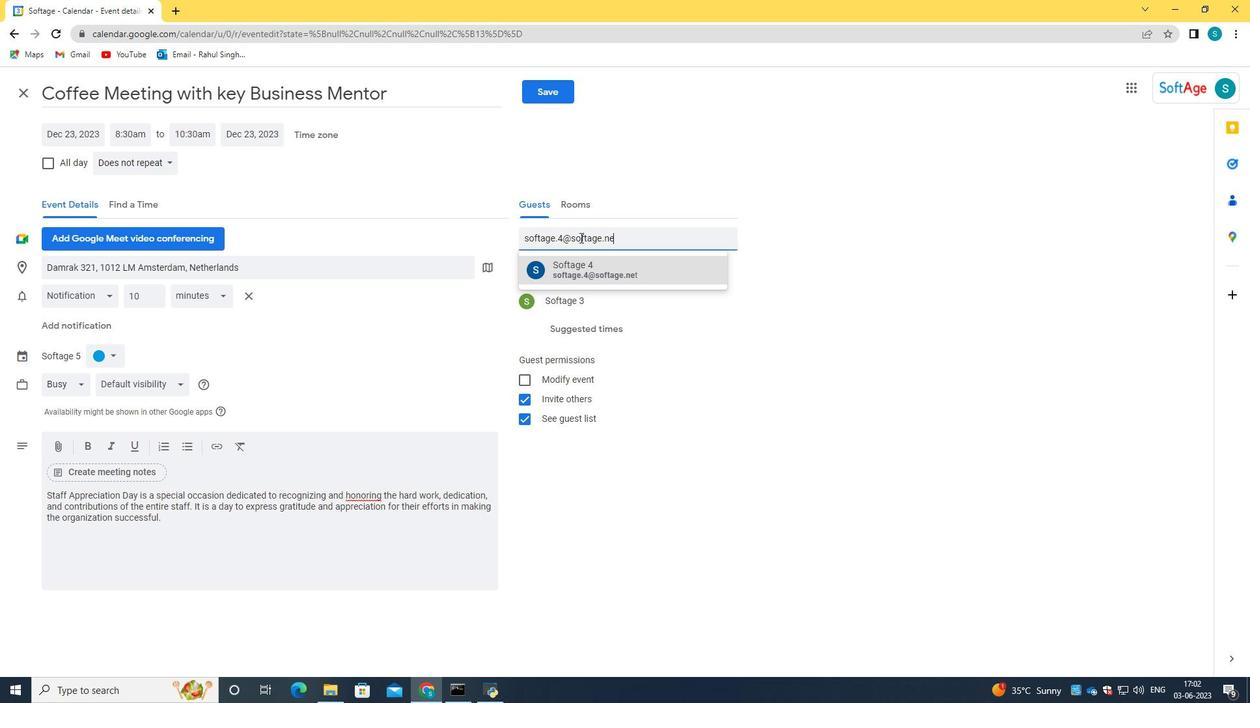 
Action: Mouse moved to (627, 268)
Screenshot: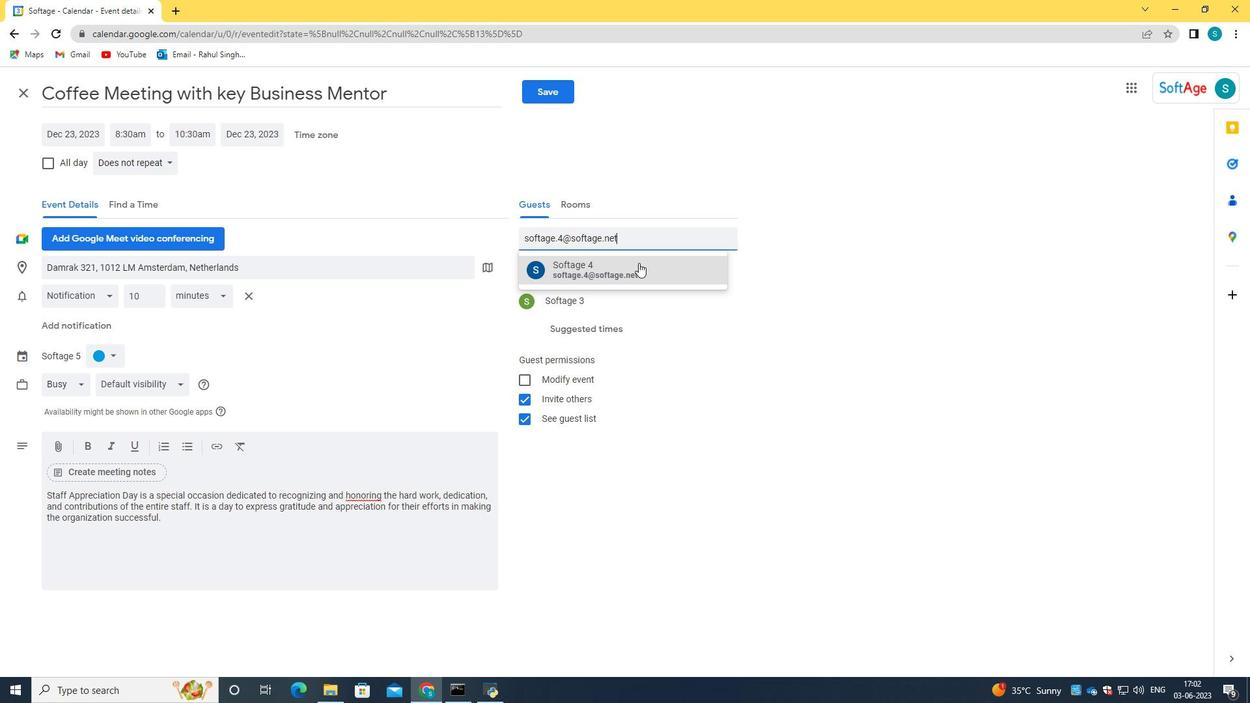 
Action: Mouse pressed left at (627, 268)
Screenshot: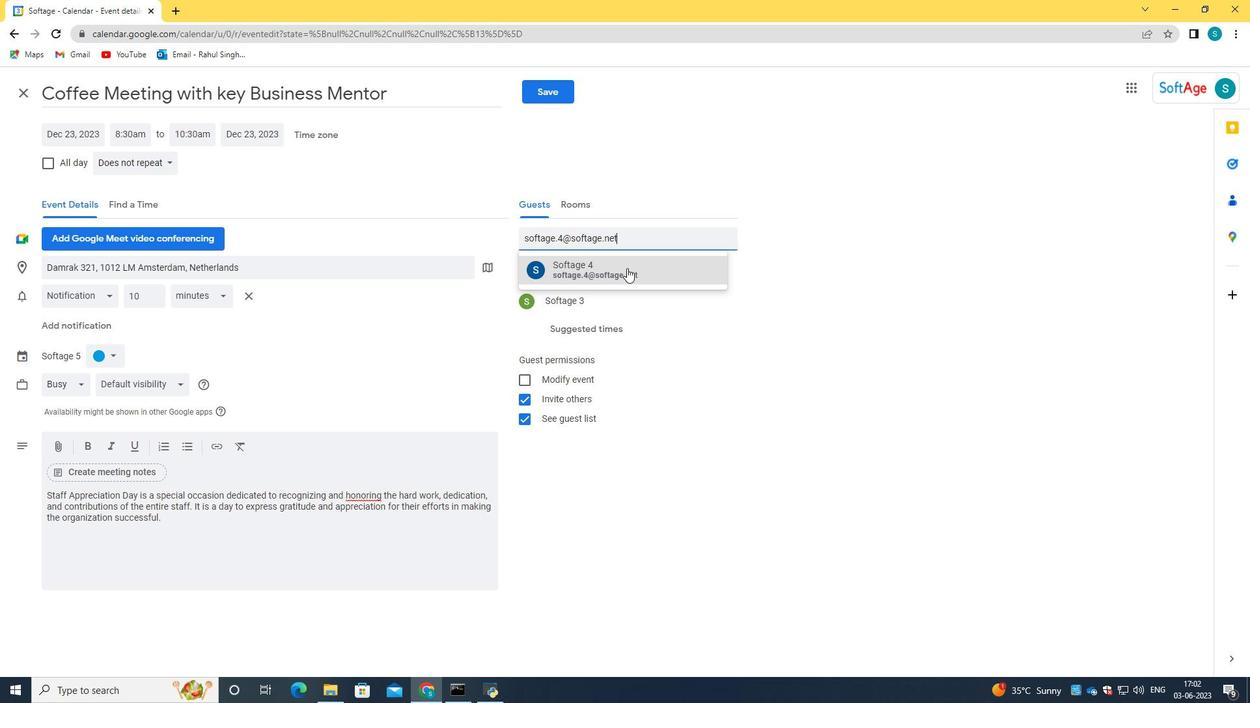 
Action: Mouse moved to (154, 165)
Screenshot: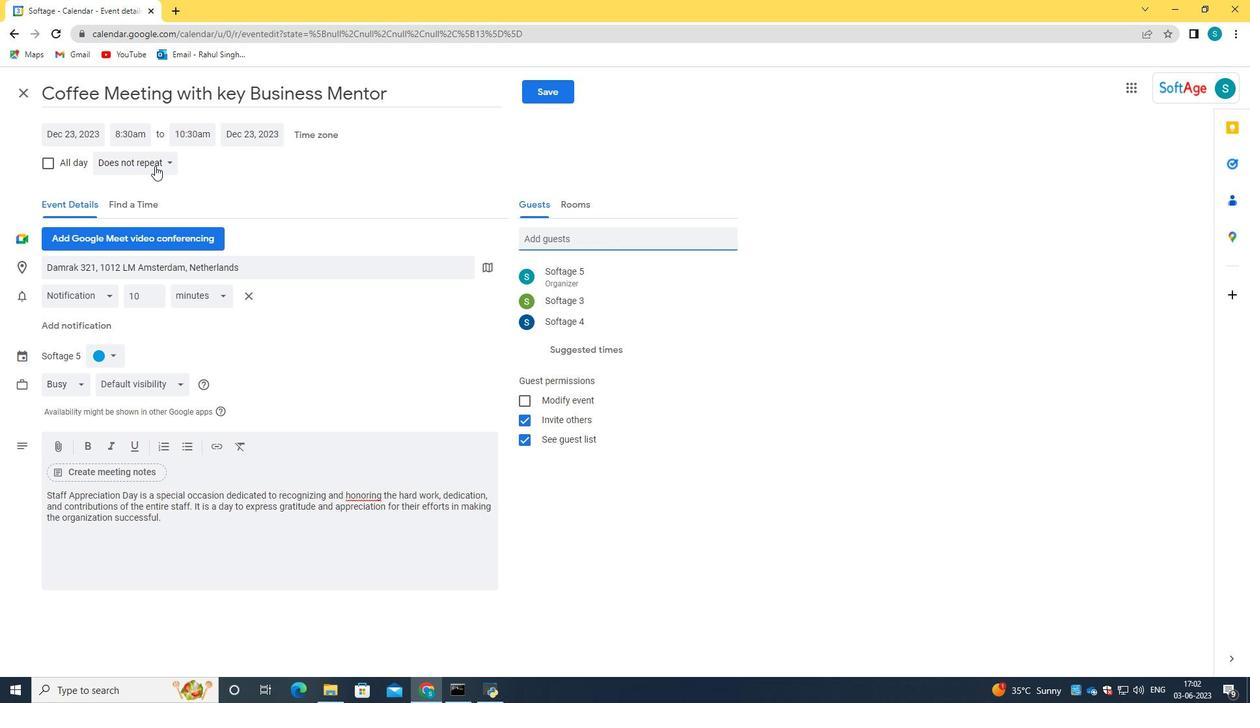 
Action: Mouse pressed left at (154, 165)
Screenshot: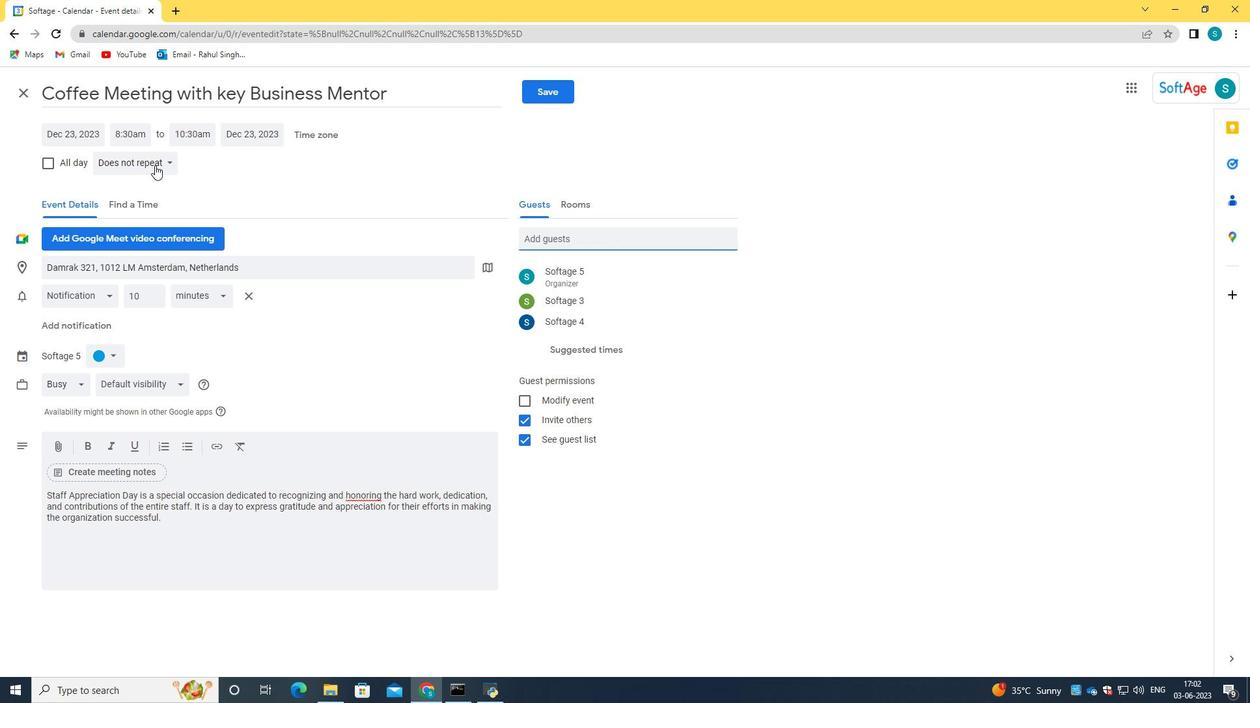 
Action: Mouse moved to (151, 168)
Screenshot: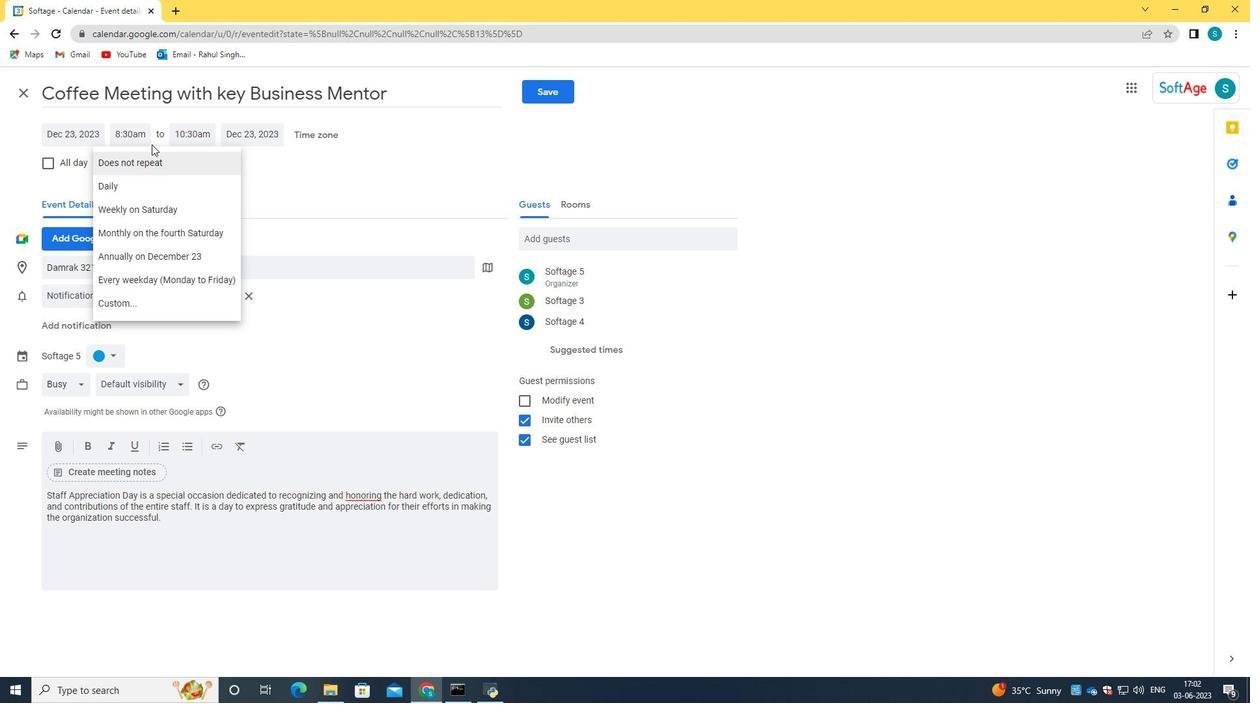 
Action: Mouse pressed left at (151, 168)
Screenshot: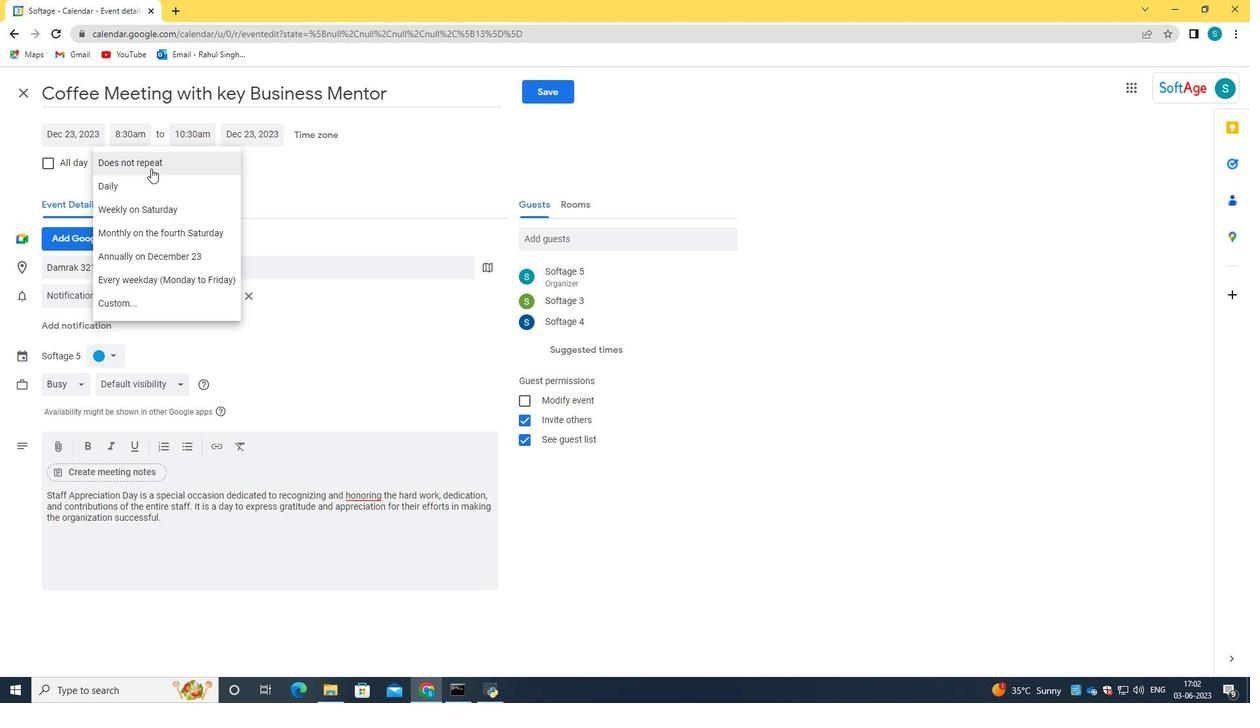 
Action: Mouse moved to (563, 91)
Screenshot: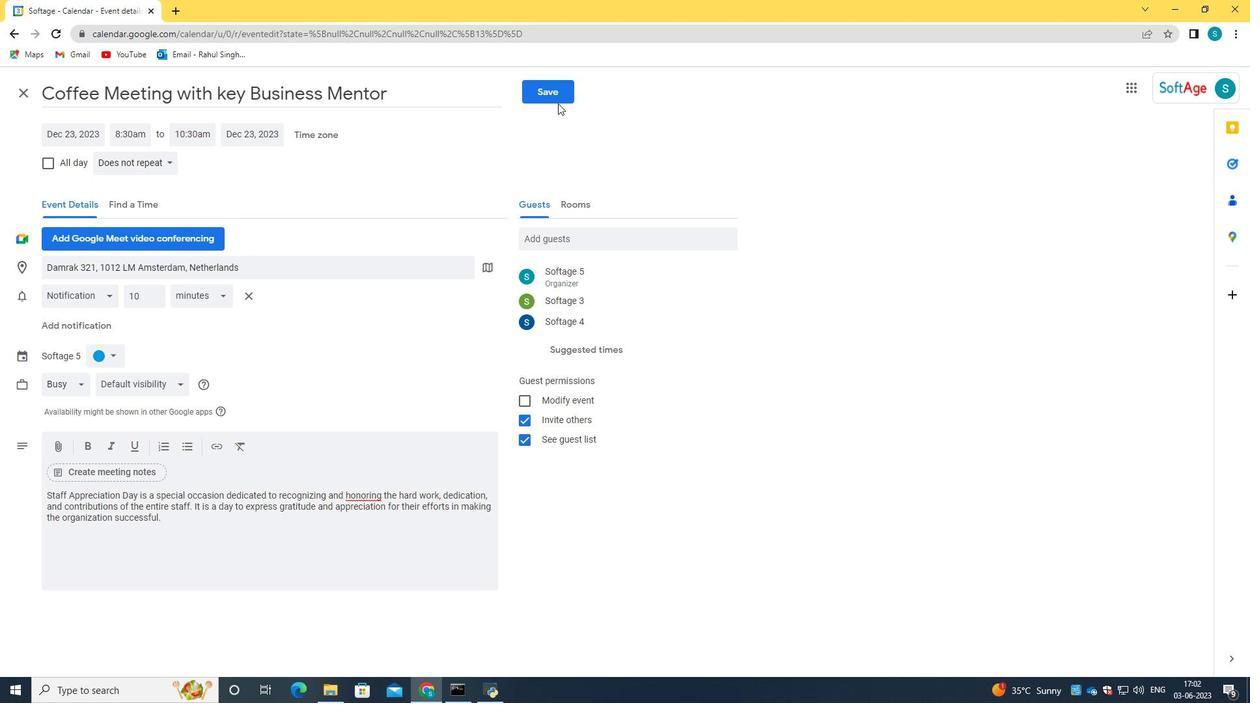 
Action: Mouse pressed left at (563, 91)
Screenshot: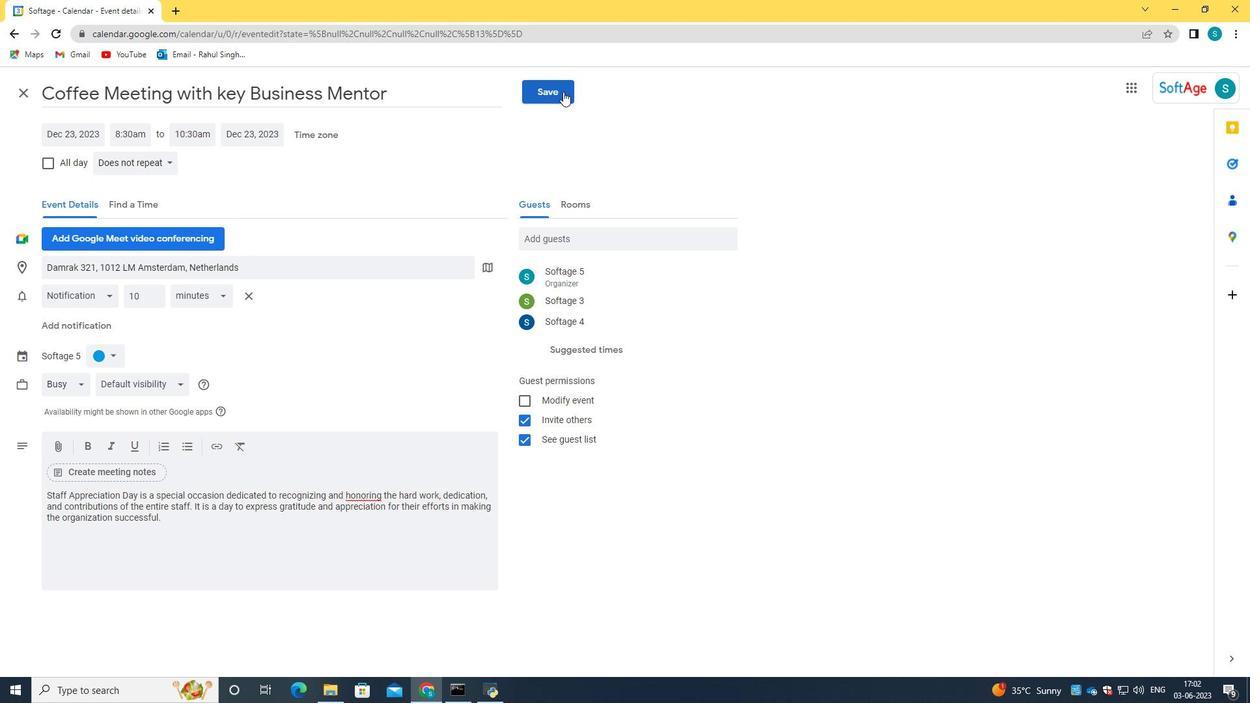 
Action: Mouse moved to (755, 410)
Screenshot: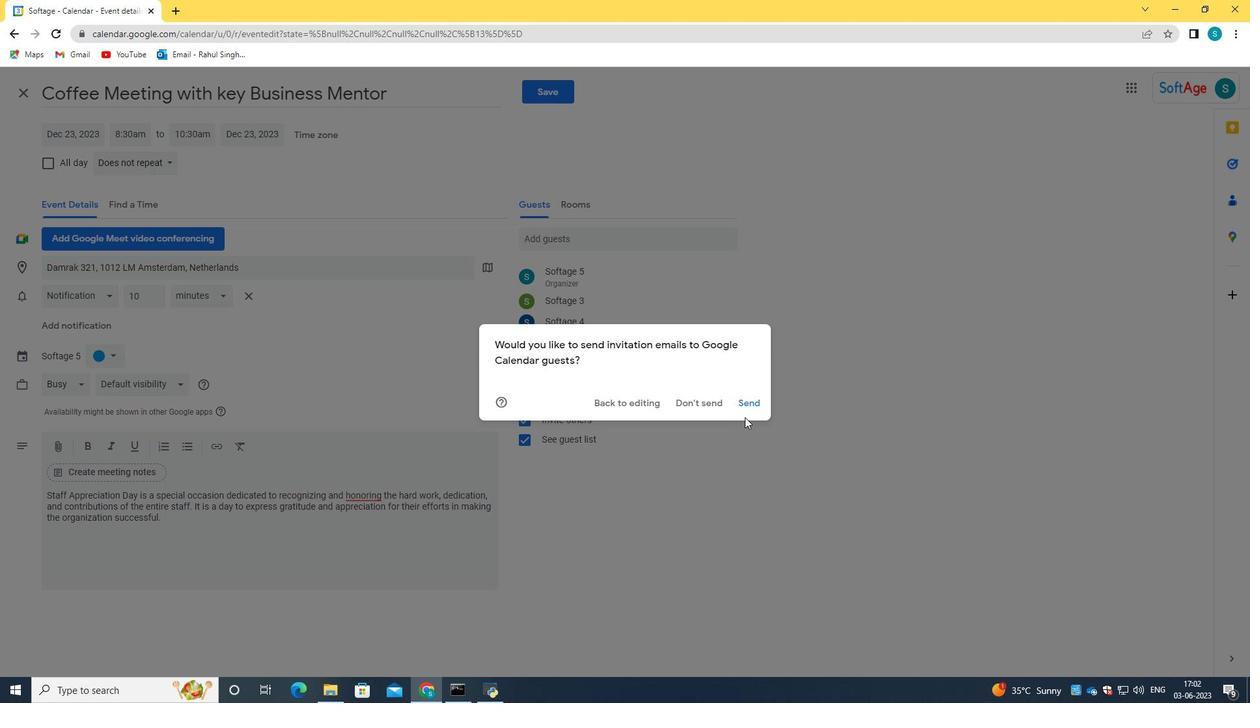 
Action: Mouse pressed left at (755, 410)
Screenshot: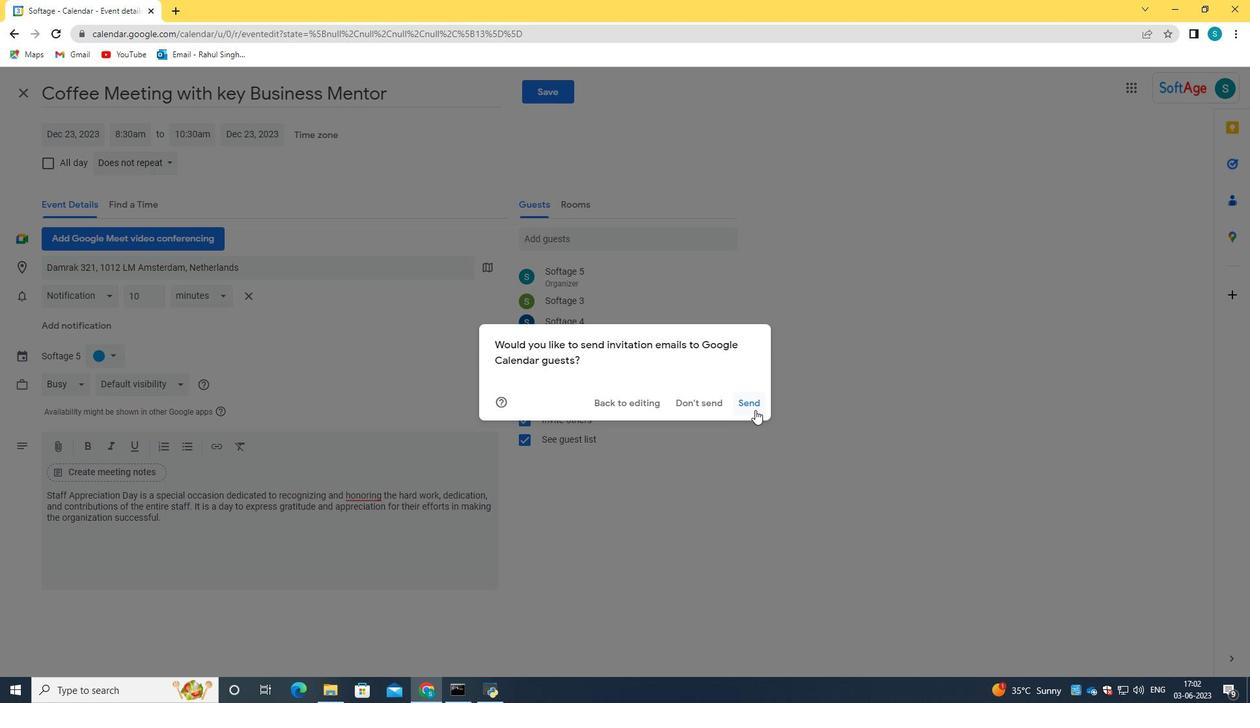 
